 Task: Find an entire house in Resplendor, Brazil, for 4 guests from June 21 to June 29, with a price range of ₹7000 to ₹12000, 2 bedrooms, and a host who speaks Portuguese.
Action: Mouse moved to (438, 135)
Screenshot: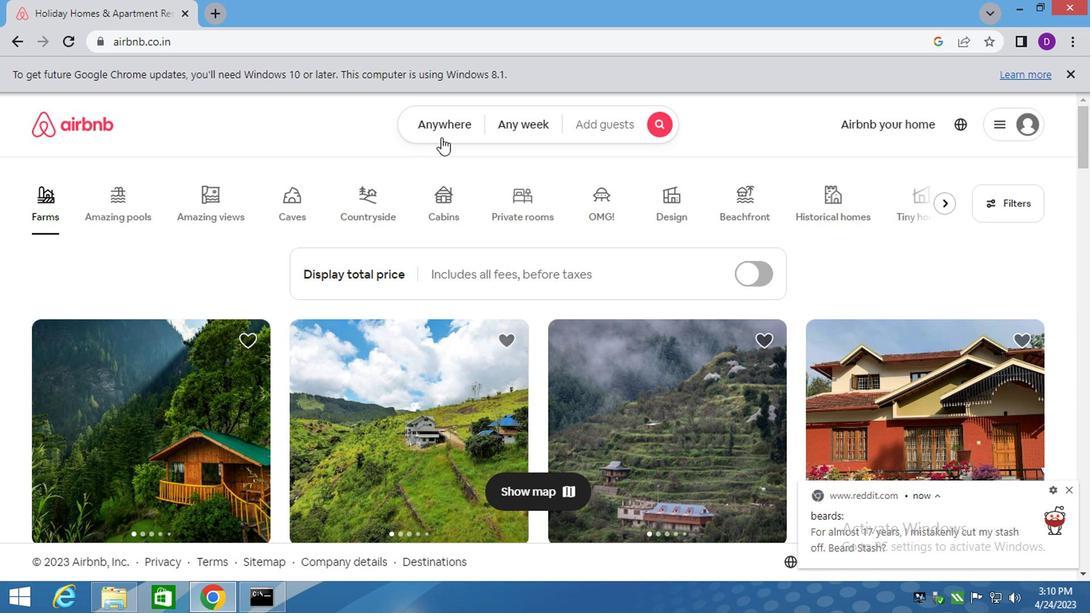 
Action: Mouse pressed left at (438, 135)
Screenshot: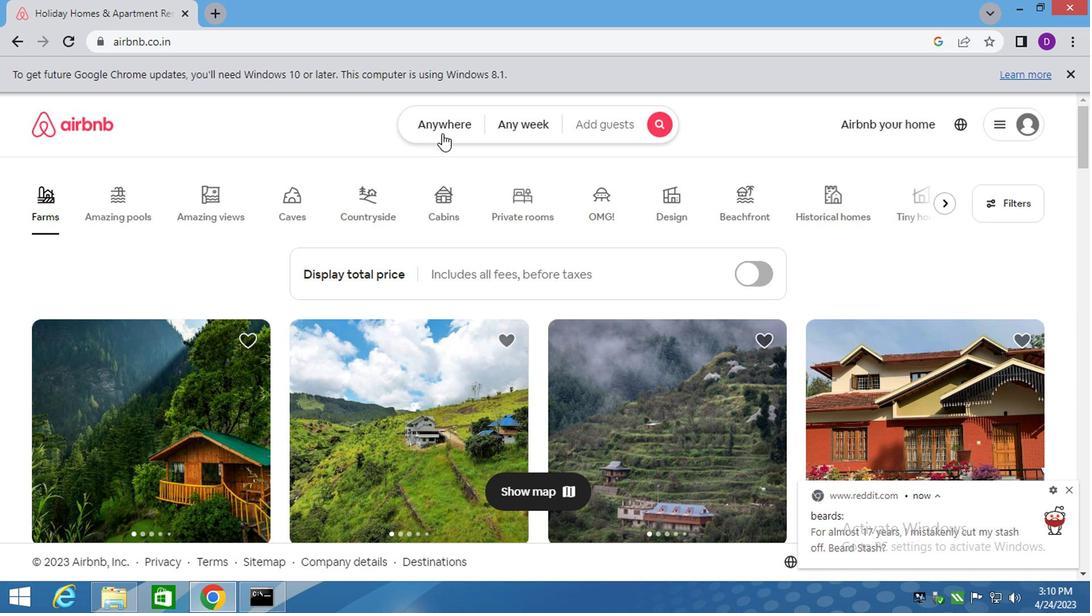 
Action: Mouse moved to (319, 191)
Screenshot: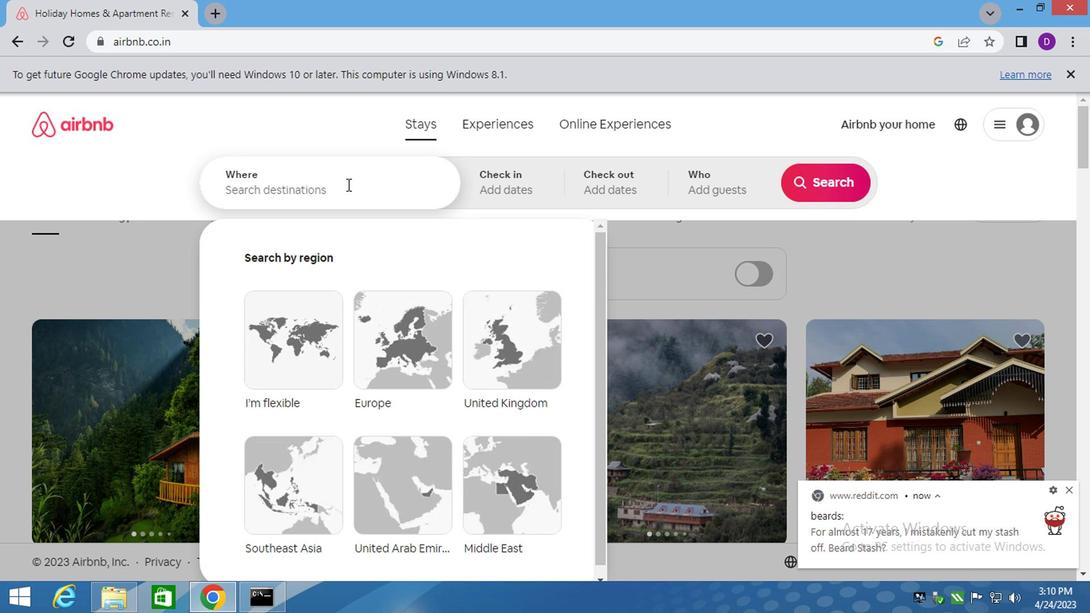 
Action: Mouse pressed left at (319, 191)
Screenshot: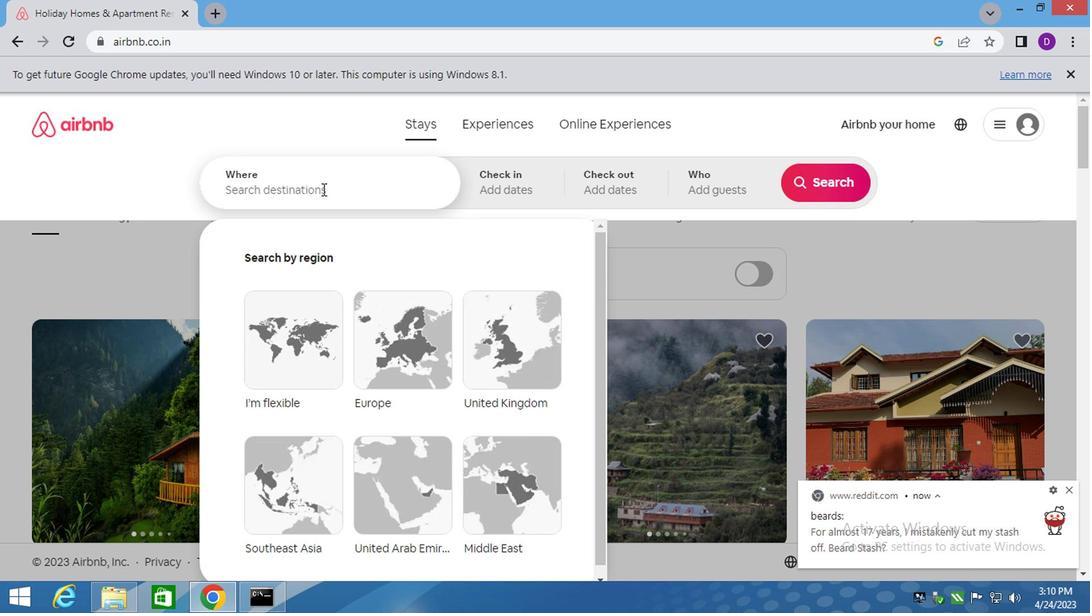 
Action: Mouse moved to (318, 191)
Screenshot: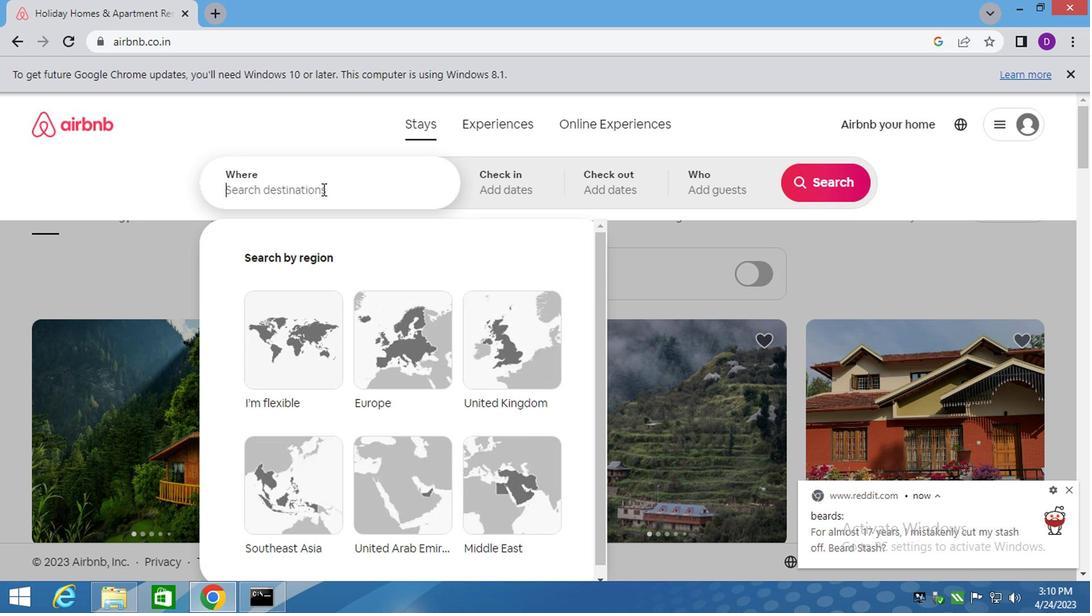 
Action: Key pressed <Key.shift>RESPLENDOR,<Key.space><Key.shift>BRAZIL<Key.enter>
Screenshot: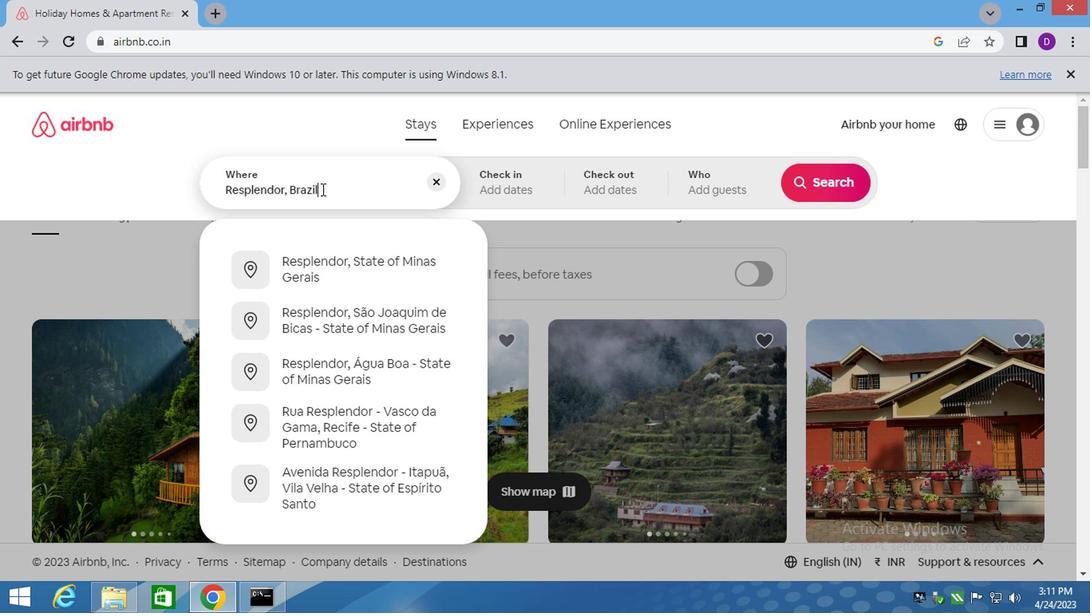 
Action: Mouse moved to (808, 310)
Screenshot: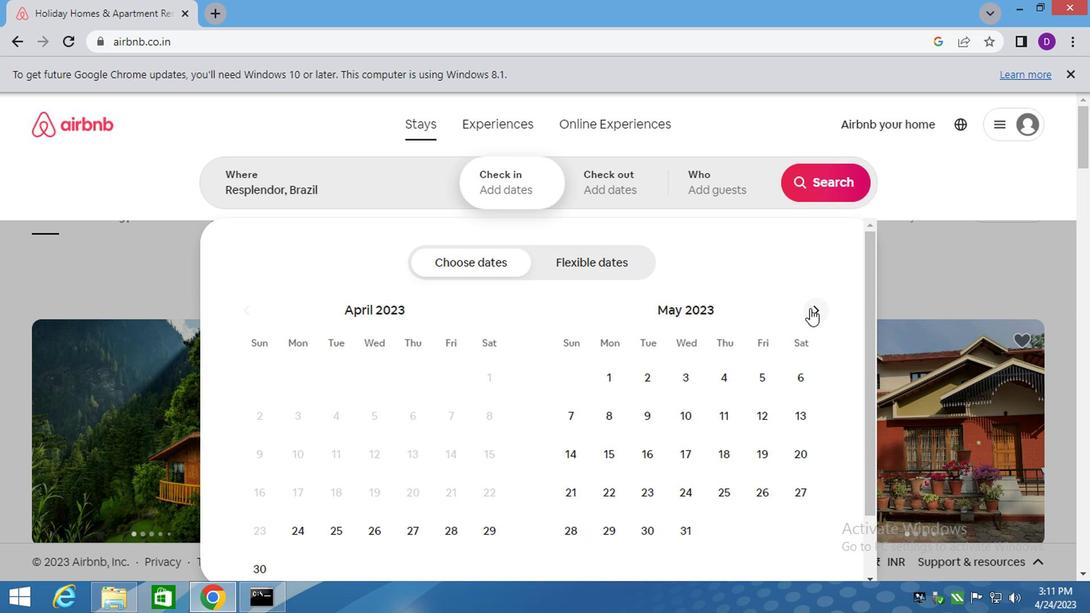 
Action: Mouse pressed left at (808, 310)
Screenshot: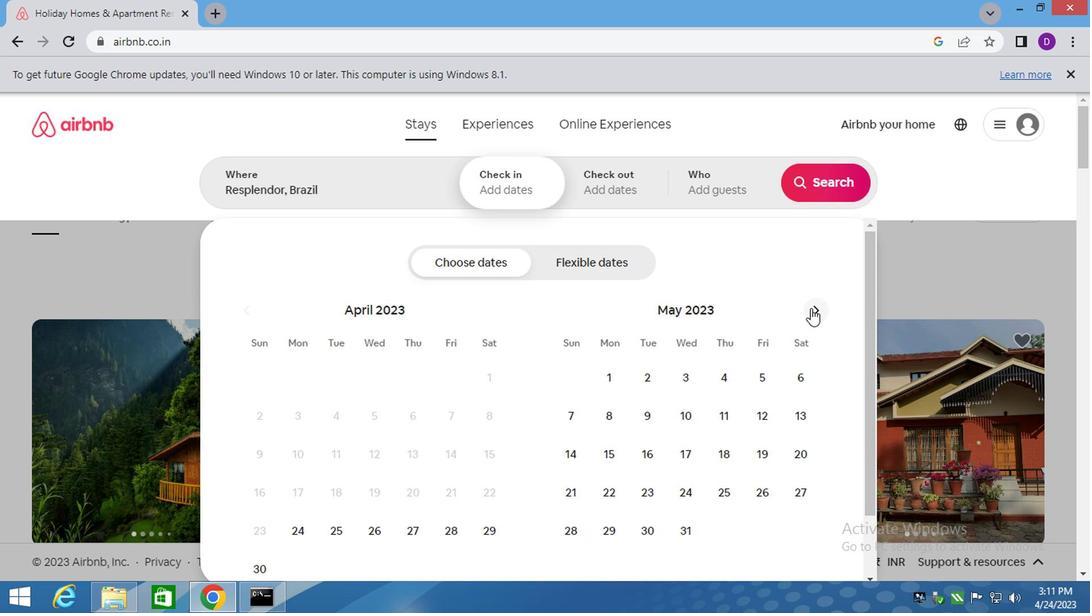 
Action: Mouse moved to (685, 492)
Screenshot: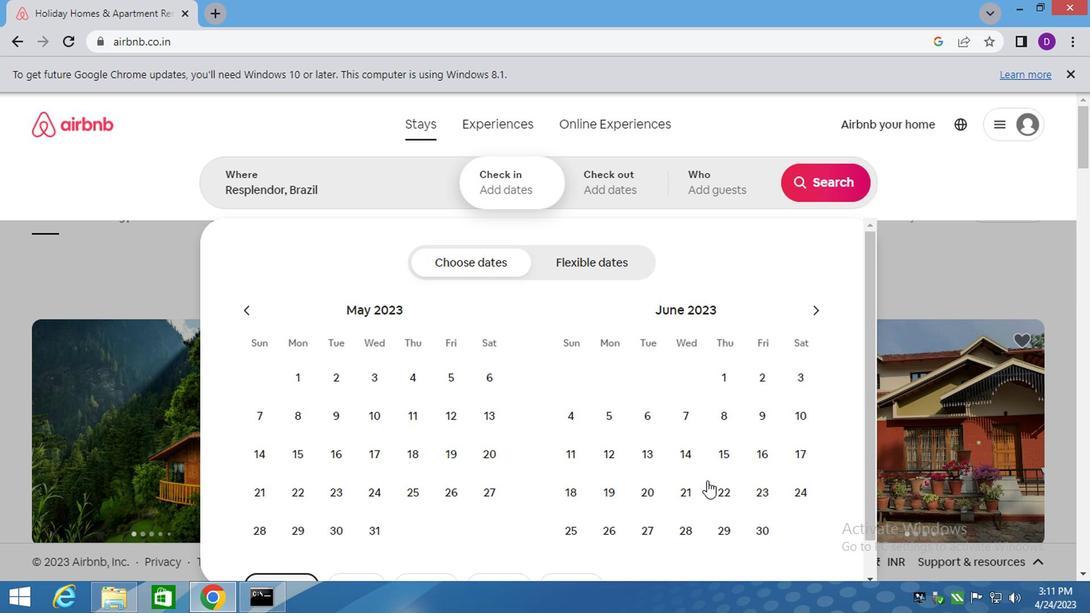 
Action: Mouse pressed left at (685, 492)
Screenshot: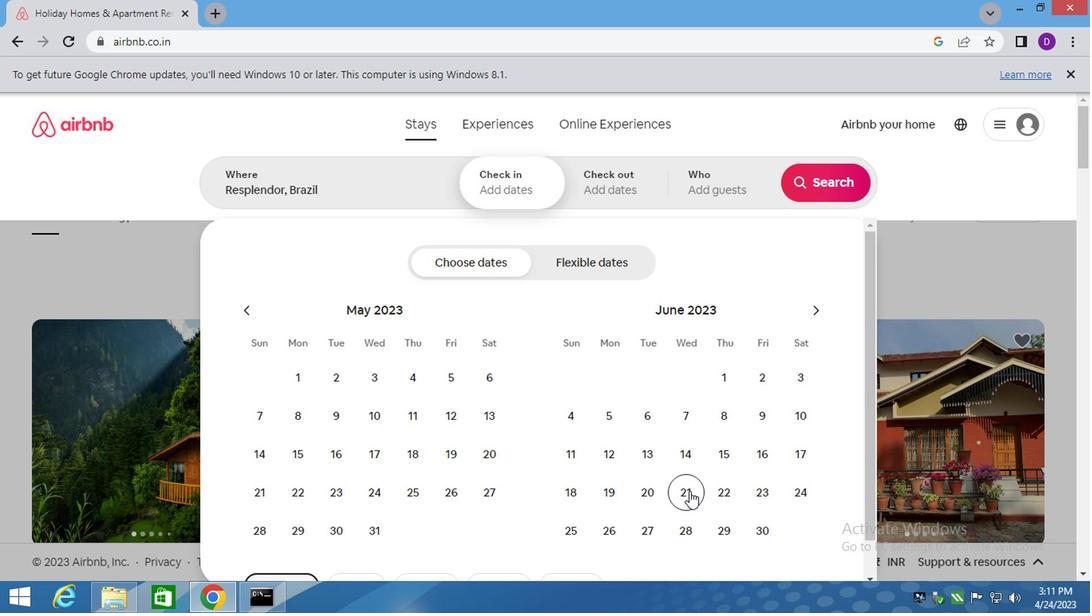 
Action: Mouse moved to (724, 521)
Screenshot: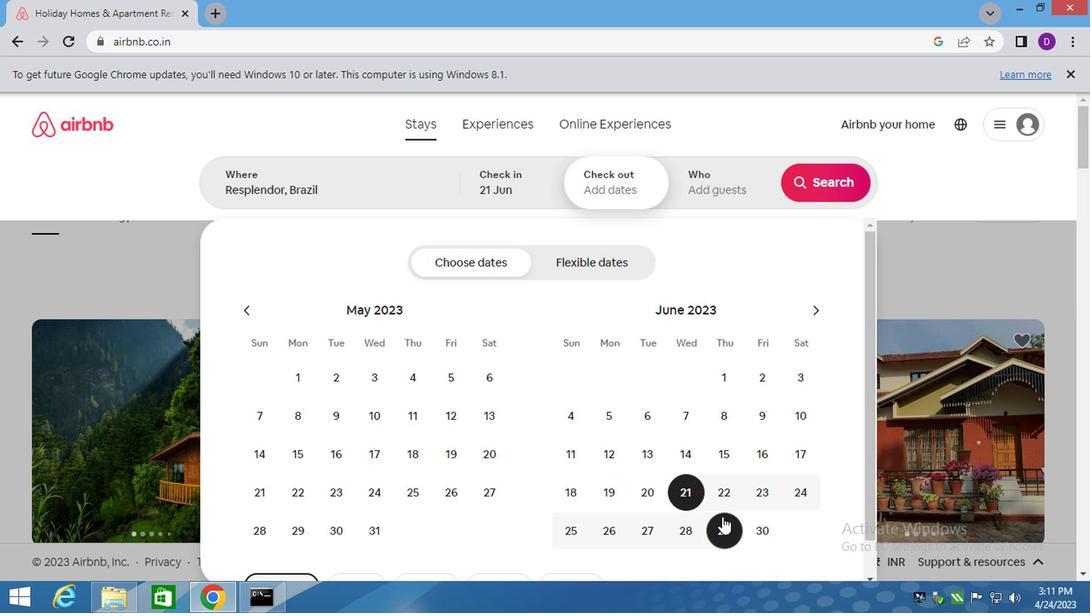 
Action: Mouse pressed left at (724, 521)
Screenshot: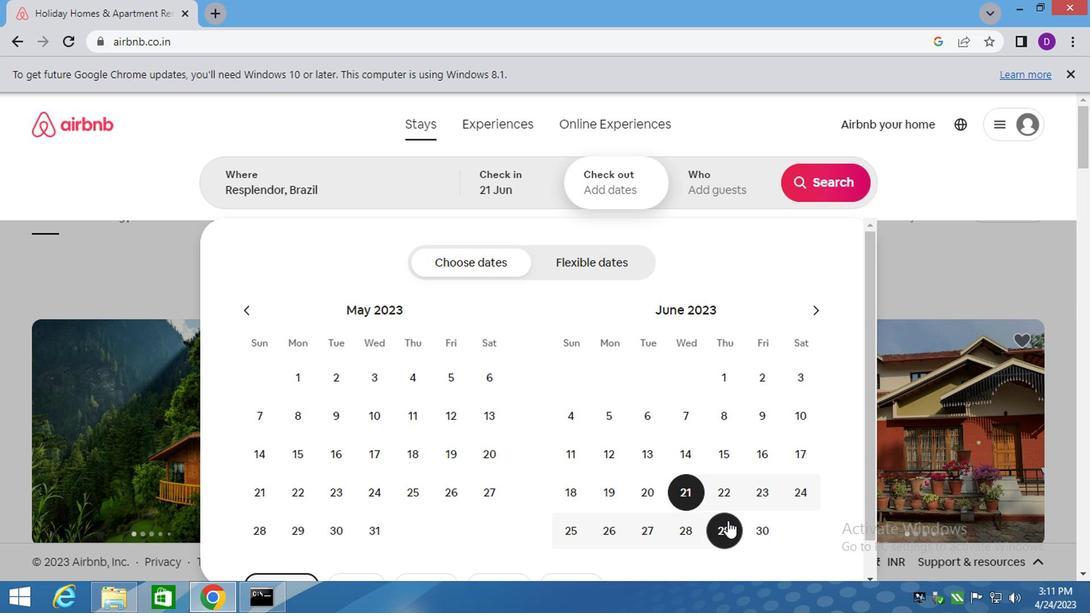 
Action: Mouse moved to (707, 172)
Screenshot: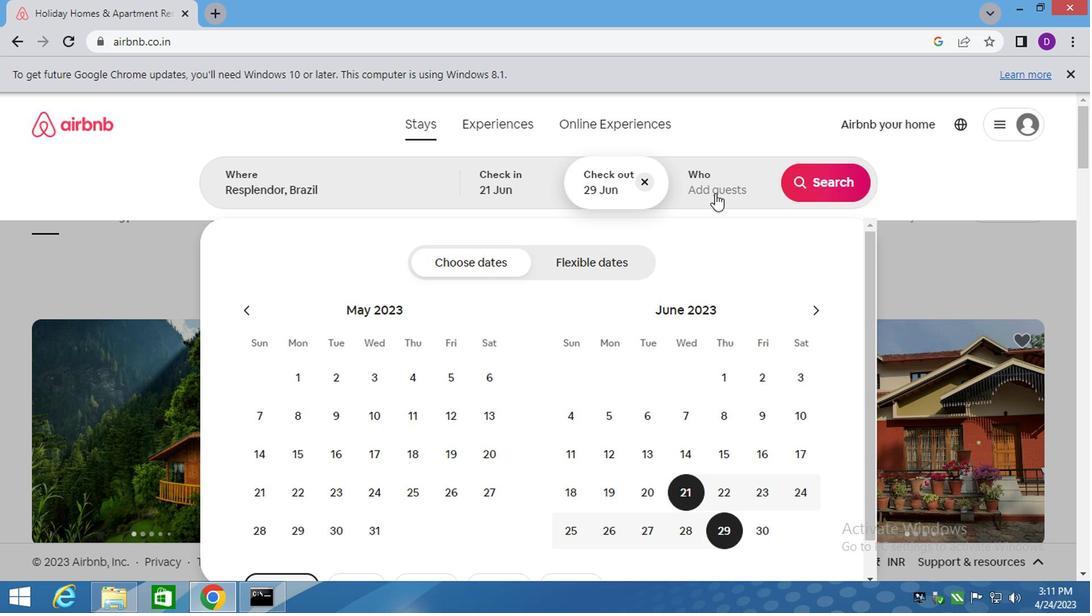 
Action: Mouse pressed left at (707, 172)
Screenshot: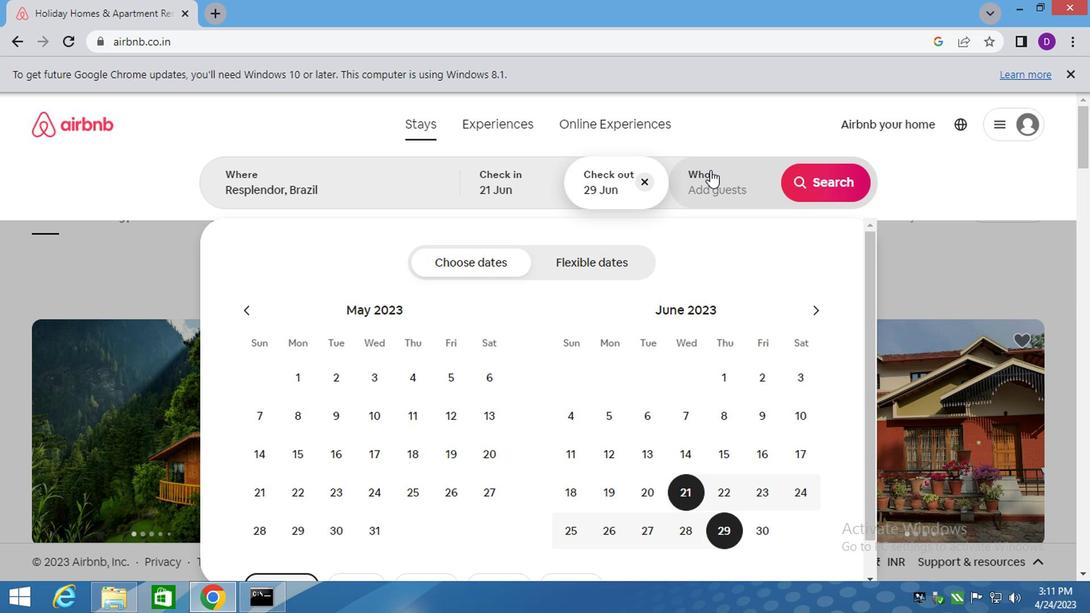 
Action: Mouse moved to (816, 266)
Screenshot: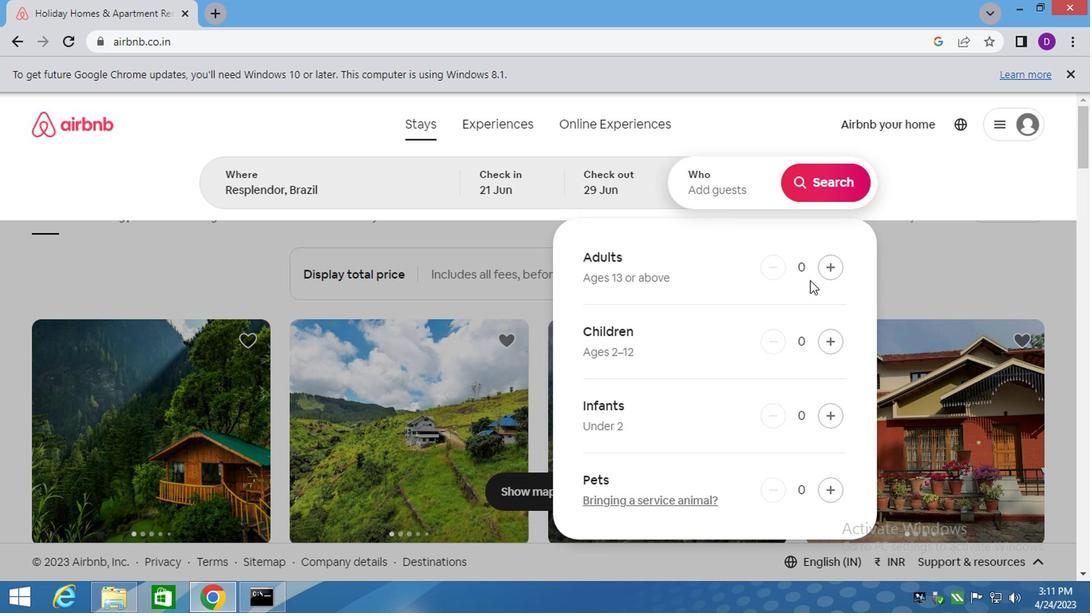 
Action: Mouse pressed left at (816, 266)
Screenshot: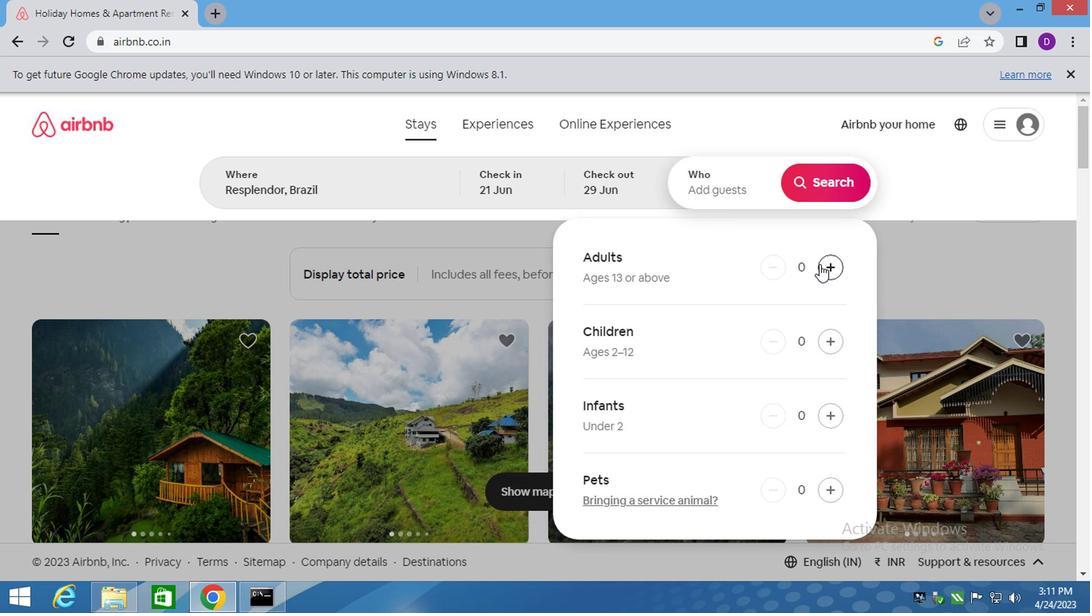 
Action: Mouse pressed left at (816, 266)
Screenshot: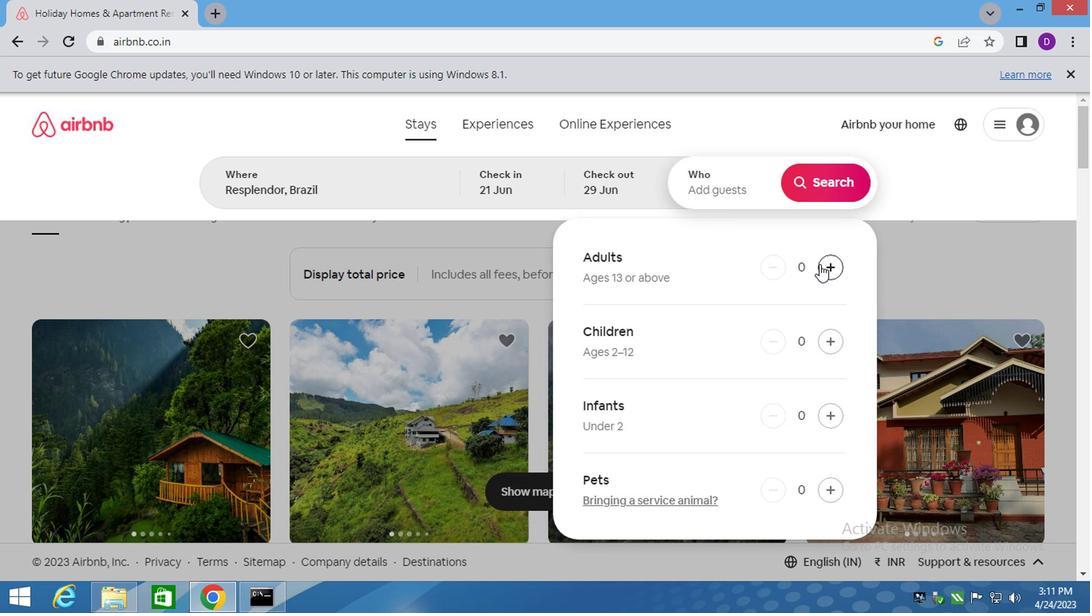 
Action: Mouse pressed left at (816, 266)
Screenshot: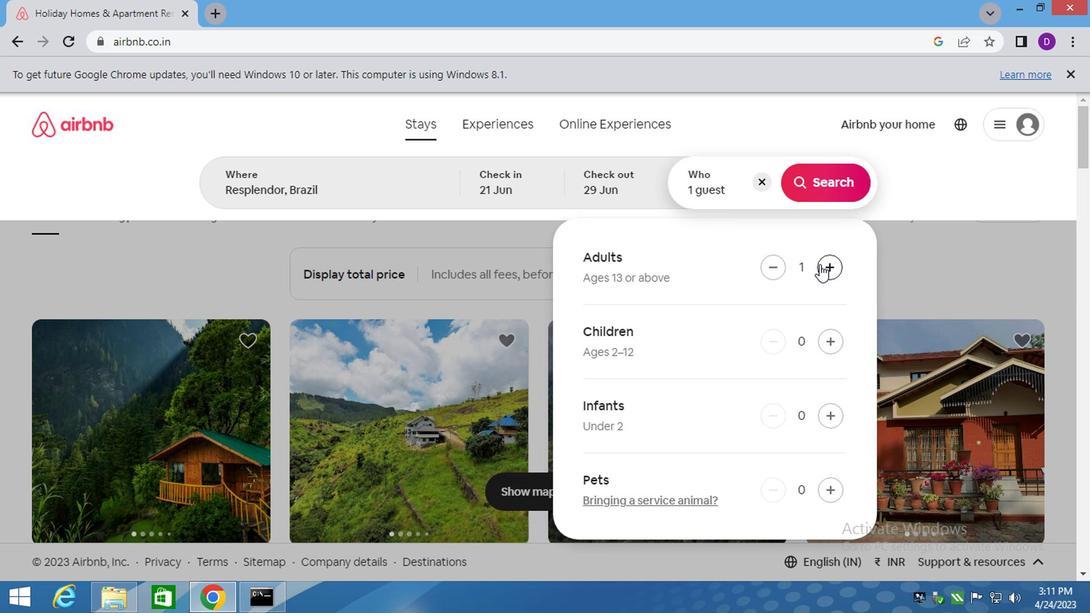 
Action: Mouse pressed left at (816, 266)
Screenshot: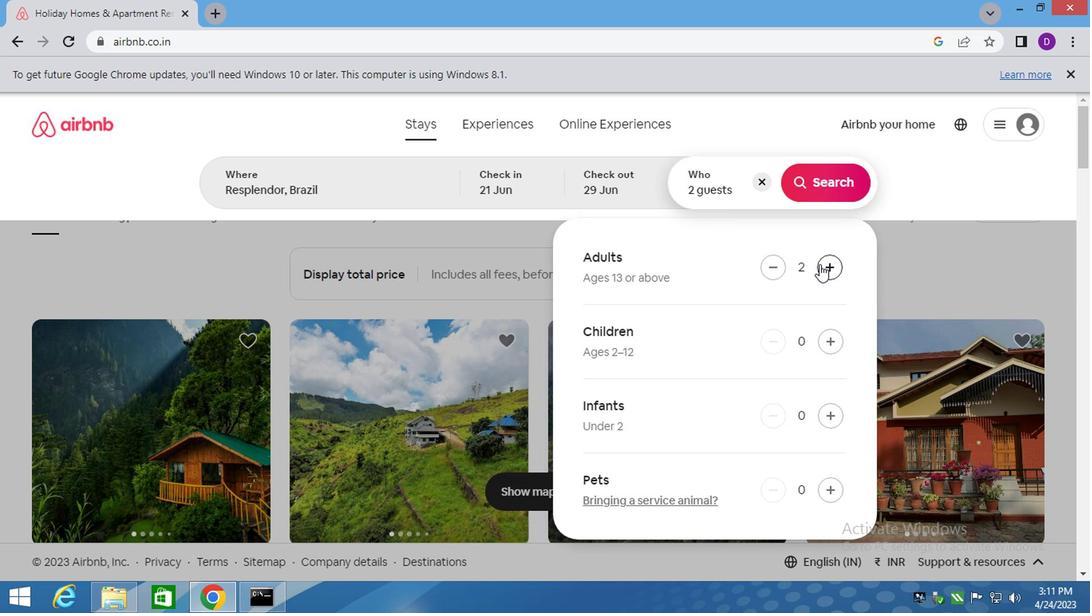 
Action: Mouse moved to (825, 197)
Screenshot: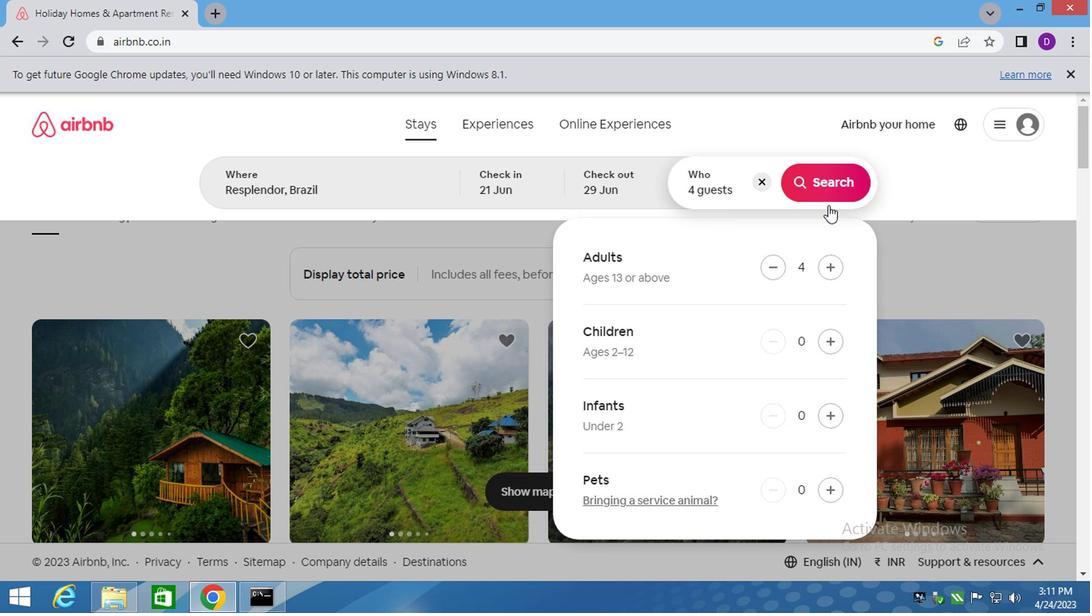 
Action: Mouse pressed left at (825, 197)
Screenshot: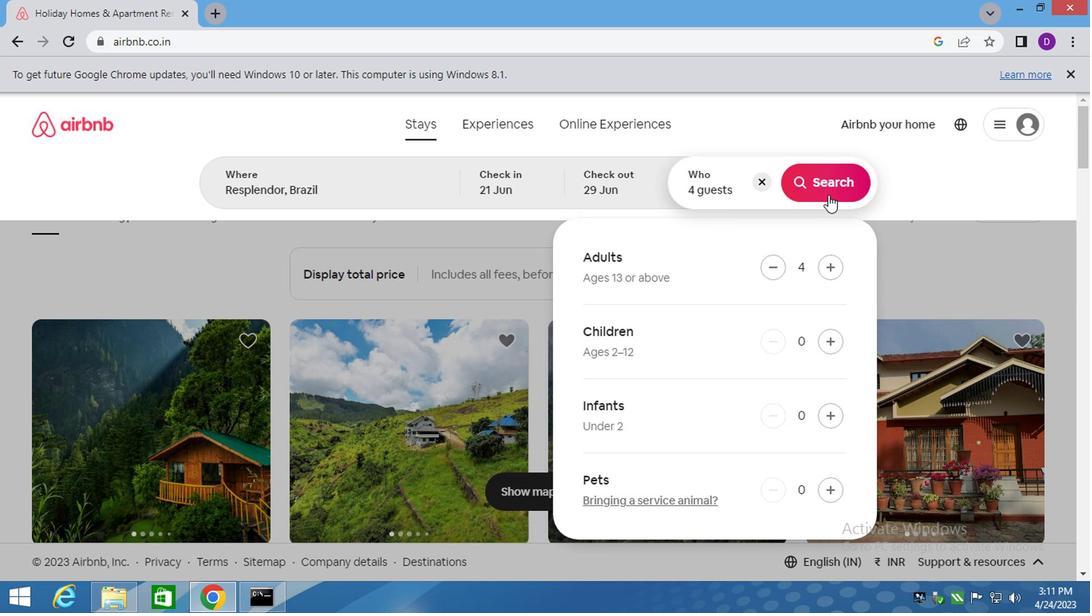 
Action: Mouse moved to (1039, 190)
Screenshot: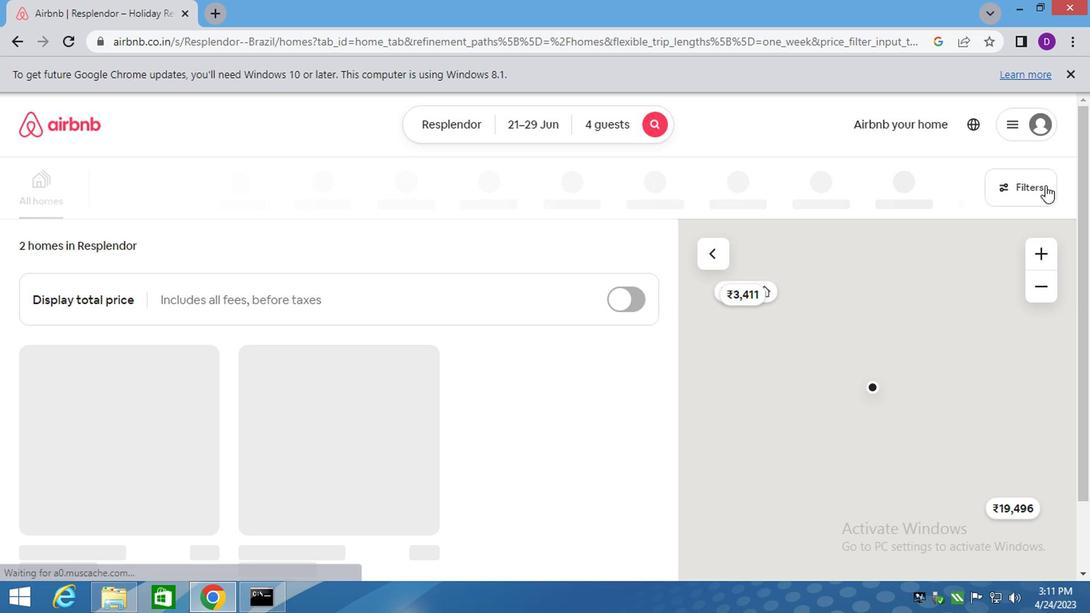
Action: Mouse pressed left at (1039, 190)
Screenshot: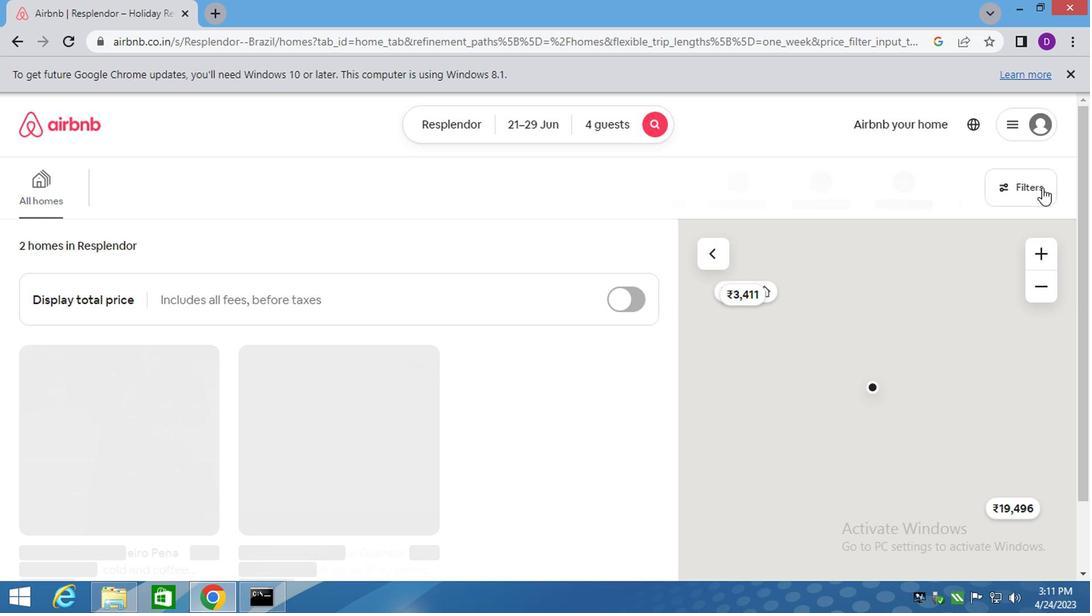 
Action: Mouse moved to (327, 394)
Screenshot: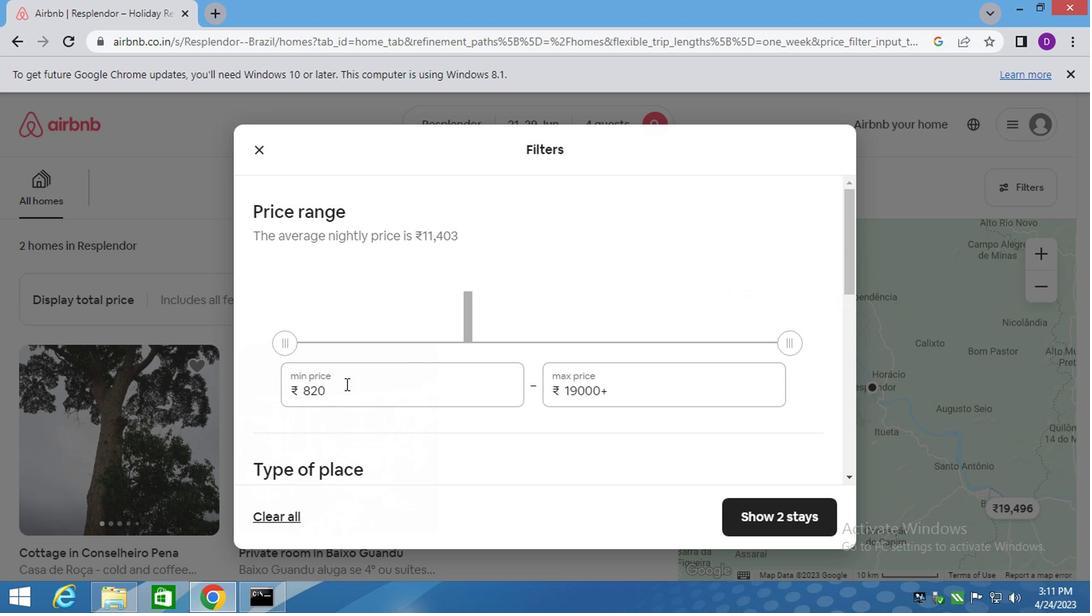 
Action: Mouse pressed left at (327, 394)
Screenshot: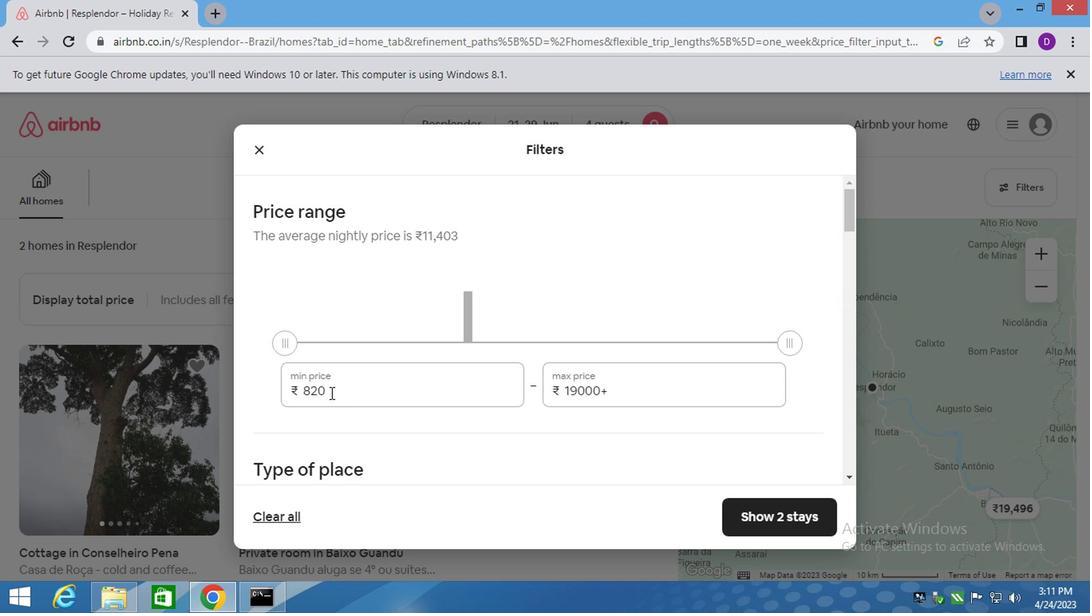 
Action: Mouse moved to (327, 394)
Screenshot: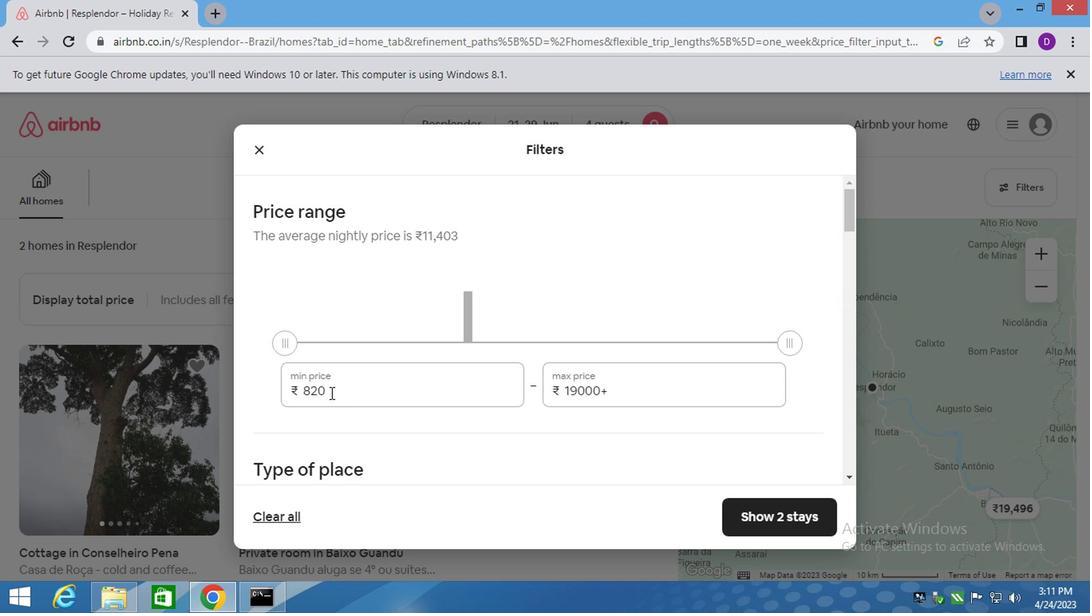 
Action: Mouse pressed left at (327, 394)
Screenshot: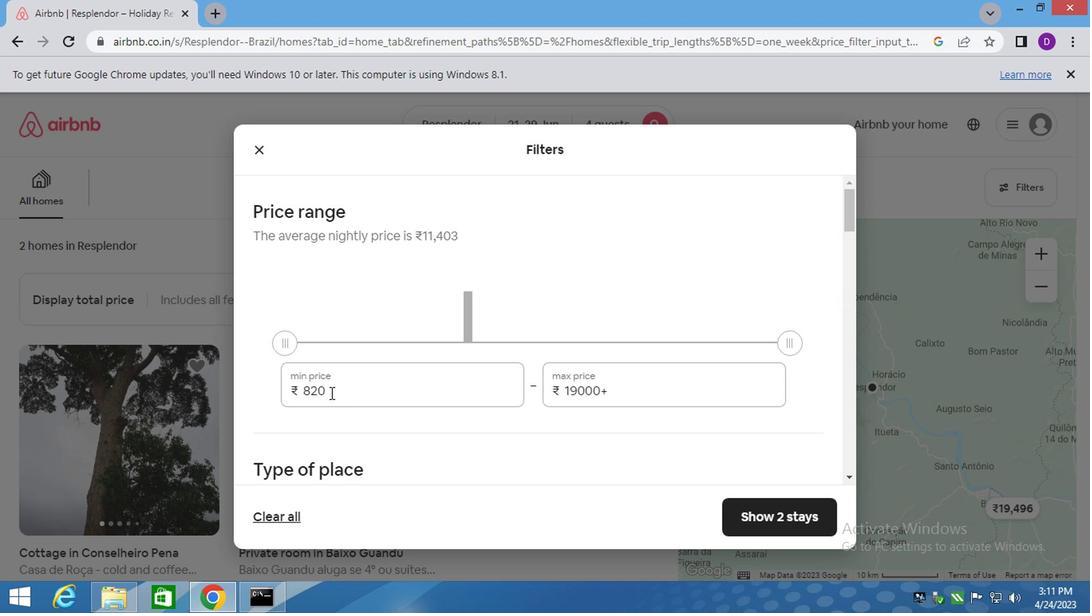 
Action: Mouse moved to (326, 394)
Screenshot: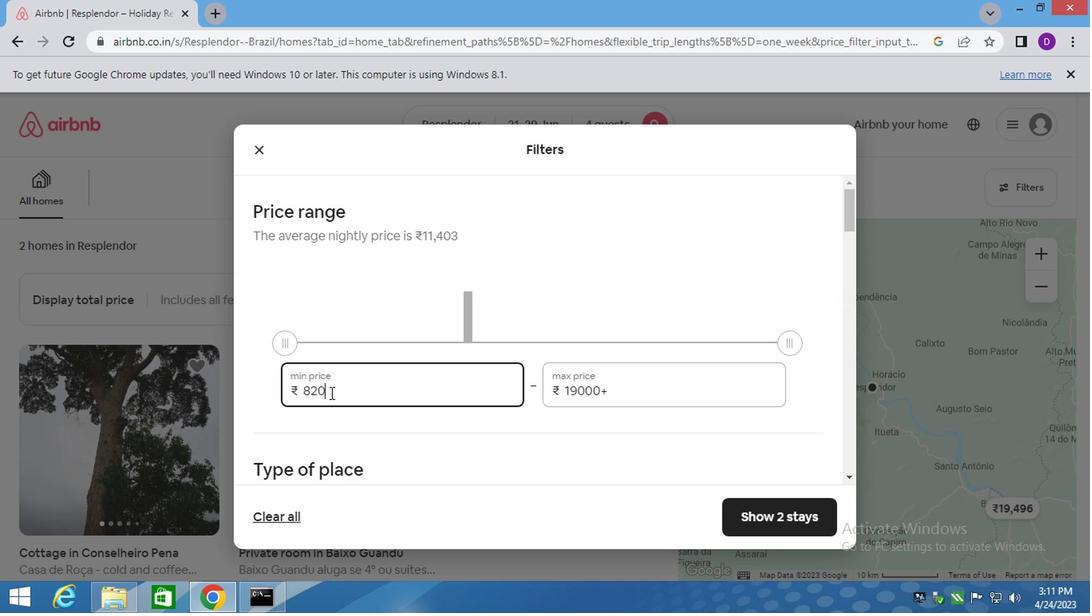 
Action: Mouse pressed left at (326, 394)
Screenshot: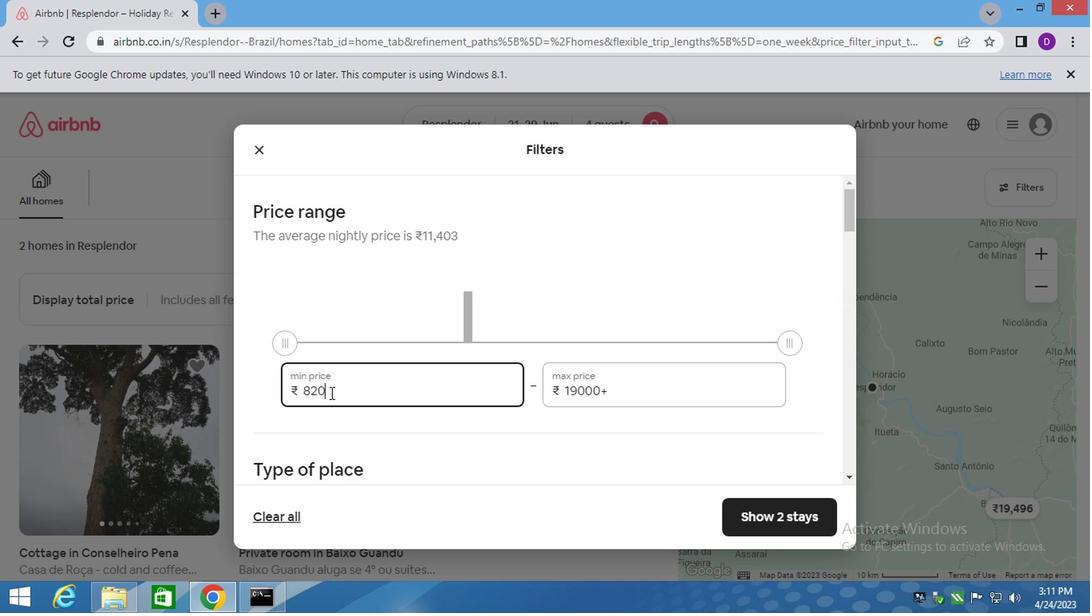 
Action: Mouse moved to (326, 393)
Screenshot: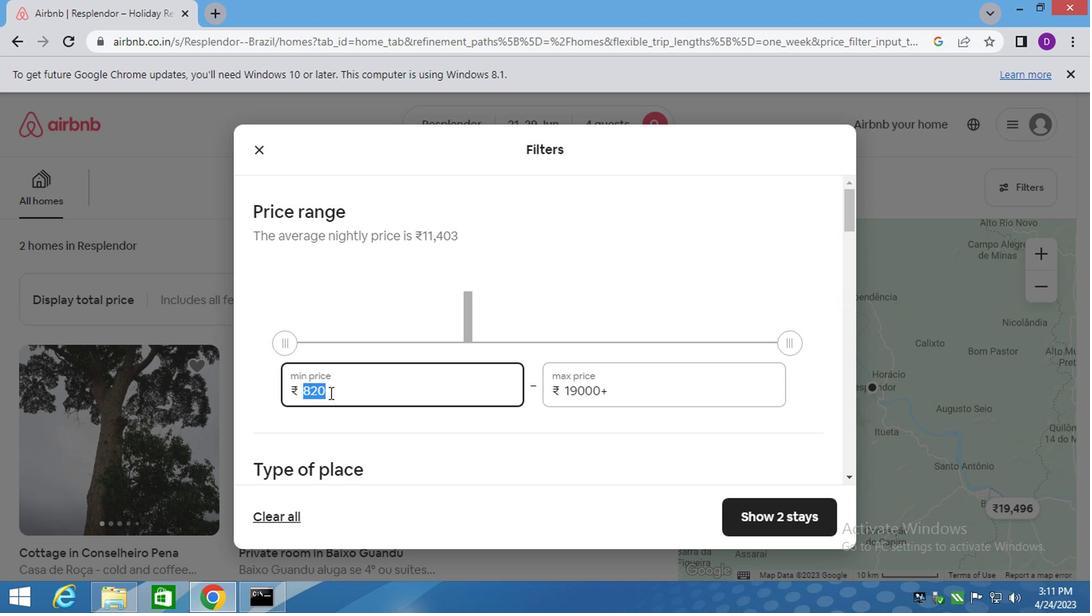 
Action: Key pressed 700
Screenshot: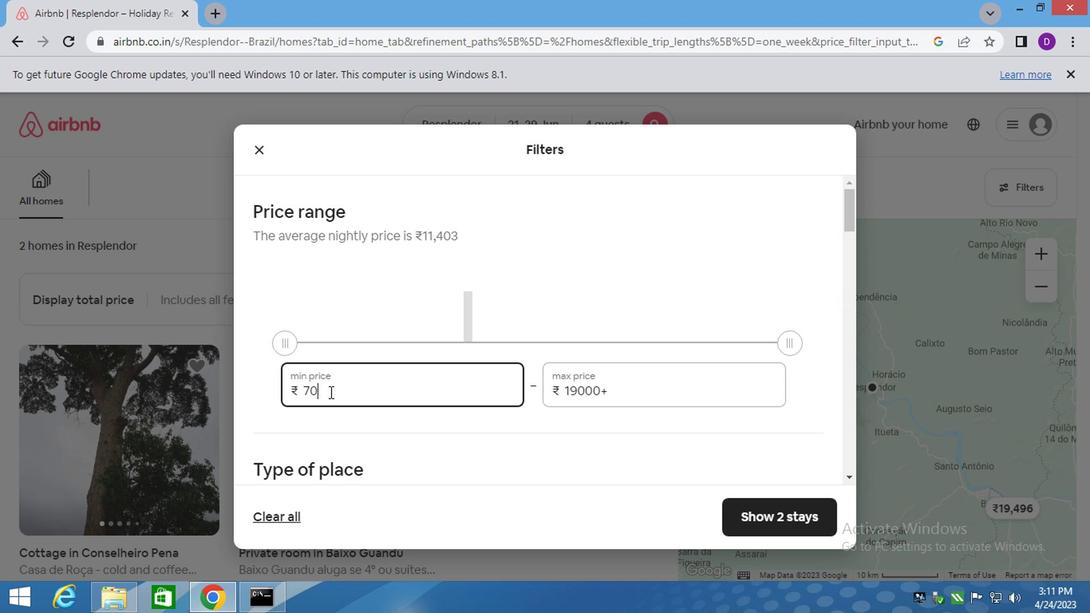 
Action: Mouse moved to (389, 395)
Screenshot: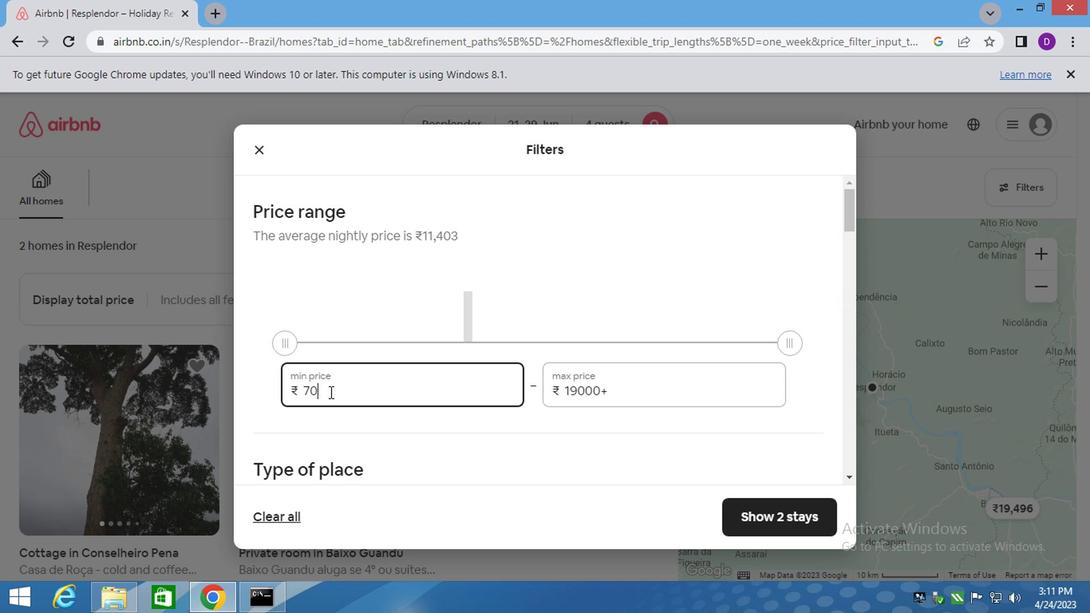 
Action: Key pressed 0
Screenshot: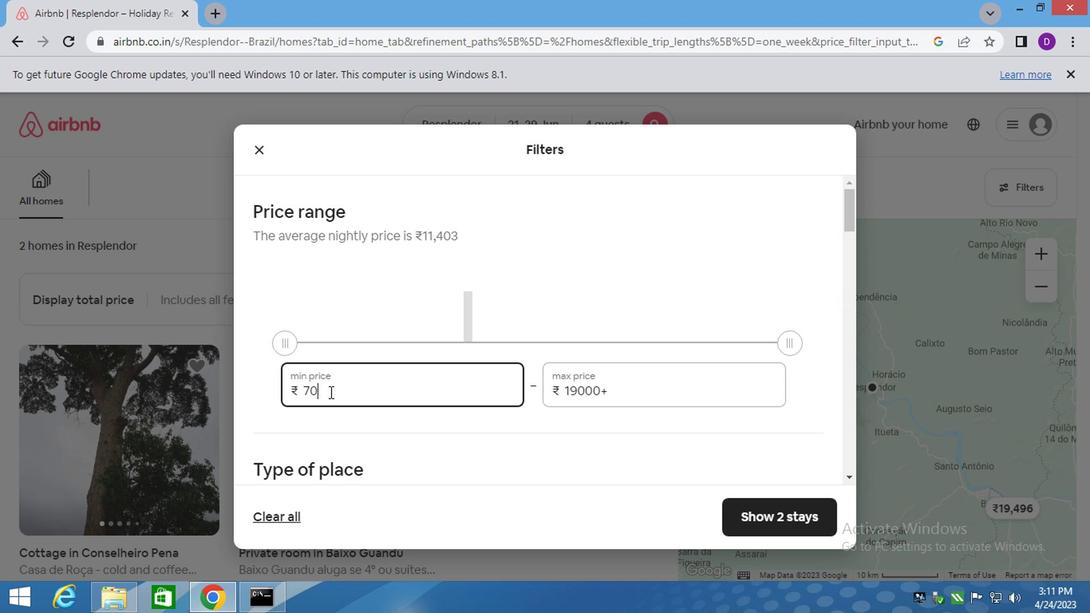 
Action: Mouse moved to (579, 395)
Screenshot: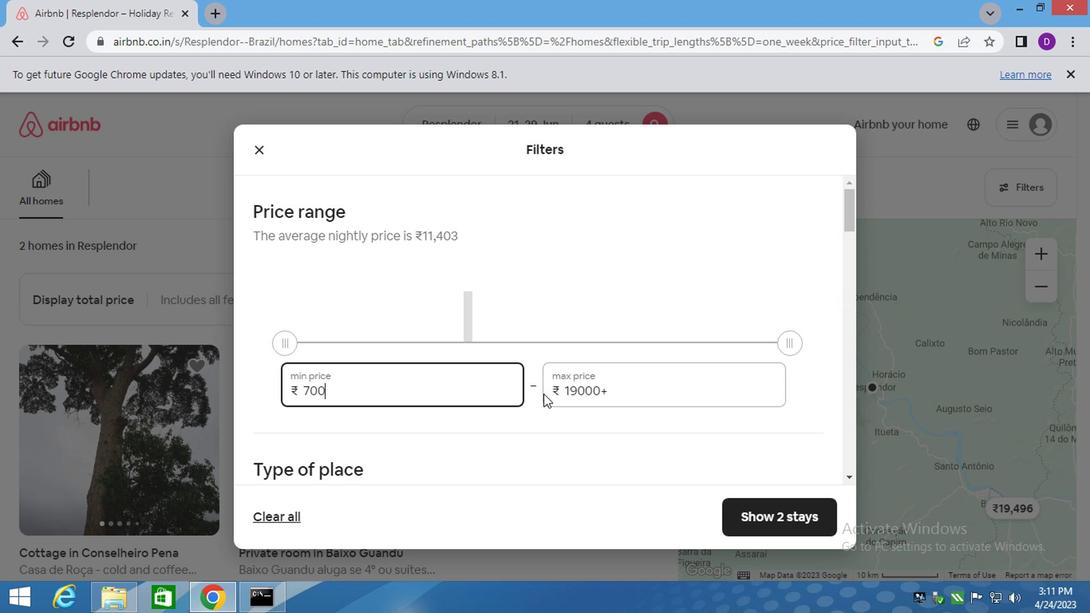
Action: Mouse pressed left at (579, 395)
Screenshot: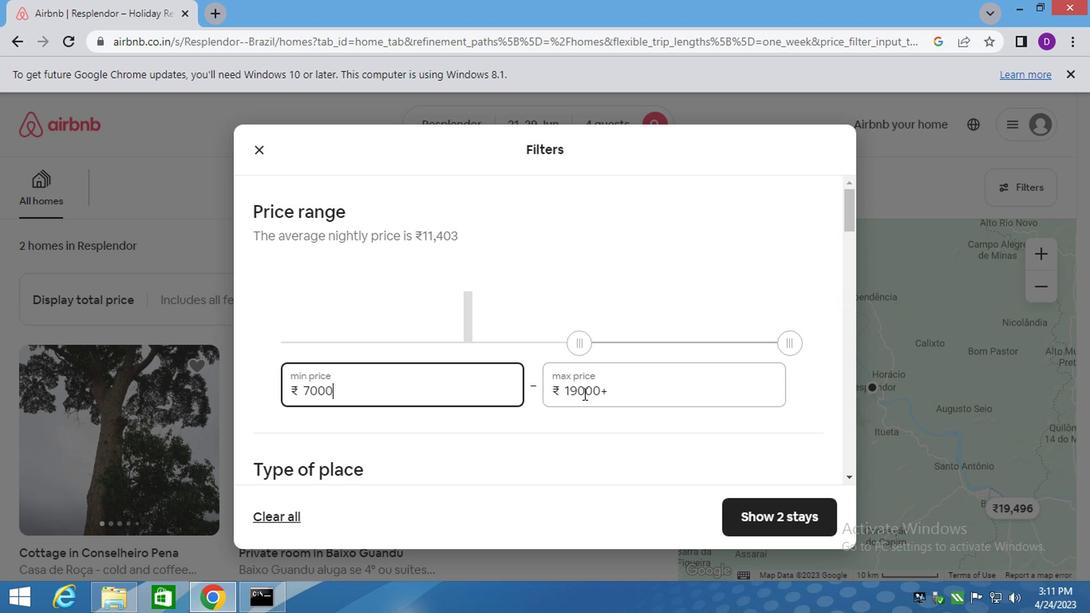 
Action: Mouse pressed left at (579, 395)
Screenshot: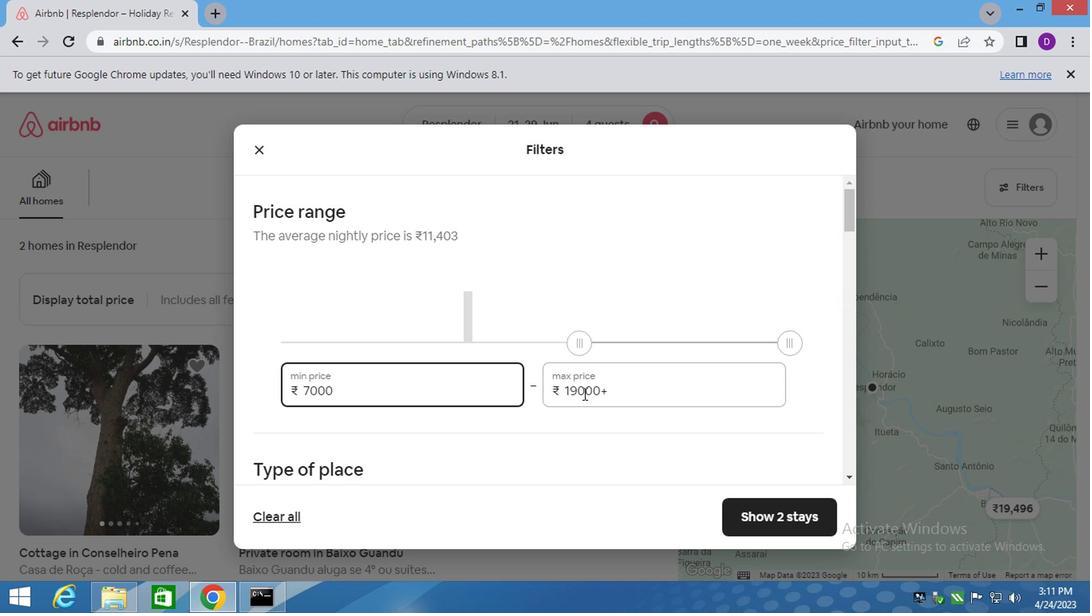 
Action: Mouse pressed left at (579, 395)
Screenshot: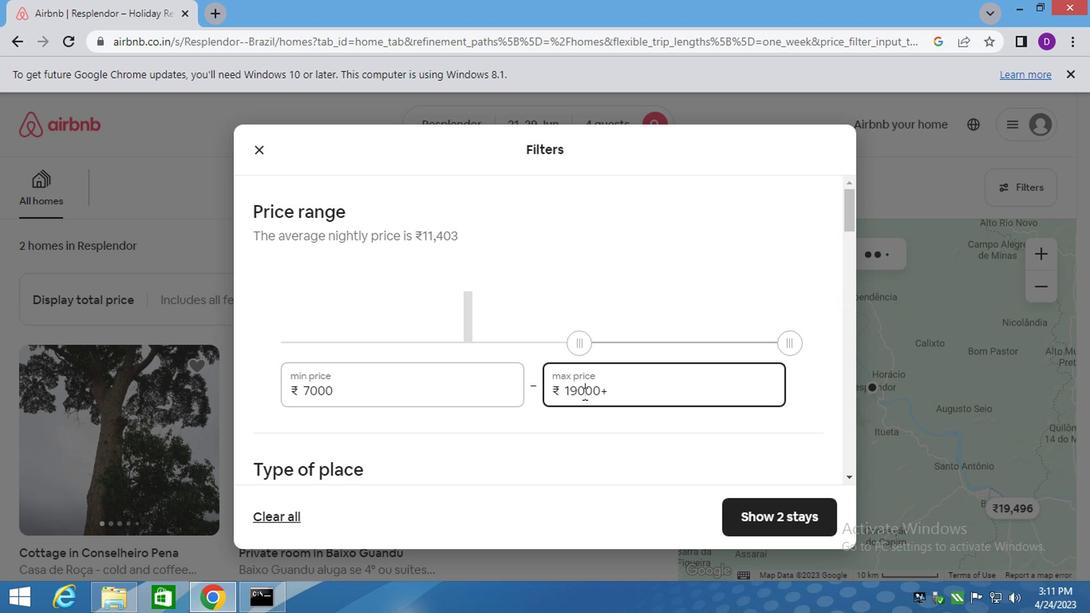 
Action: Key pressed 12000
Screenshot: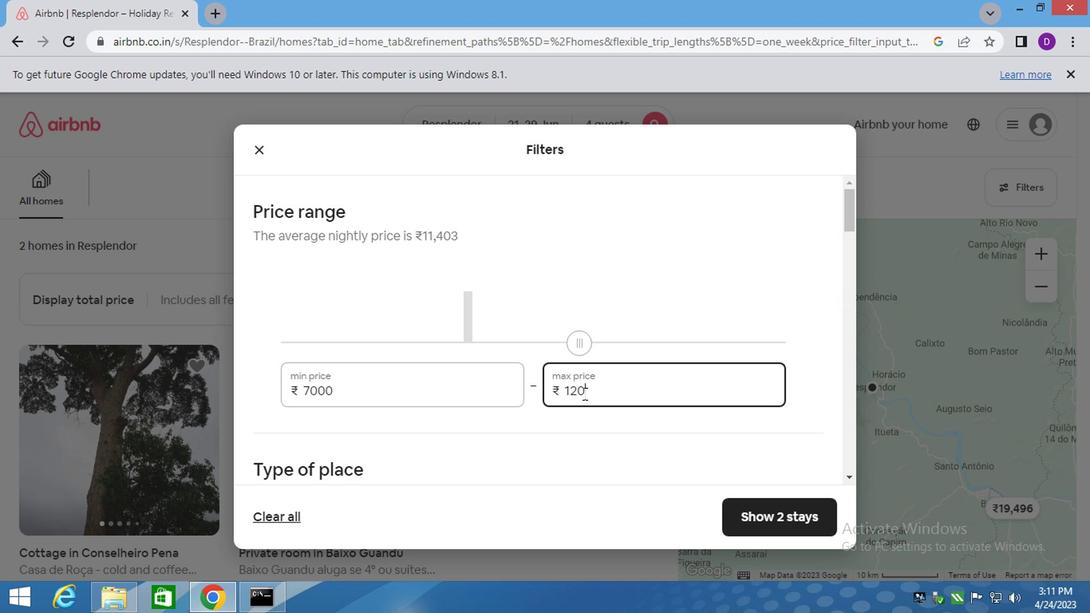
Action: Mouse scrolled (579, 394) with delta (0, 0)
Screenshot: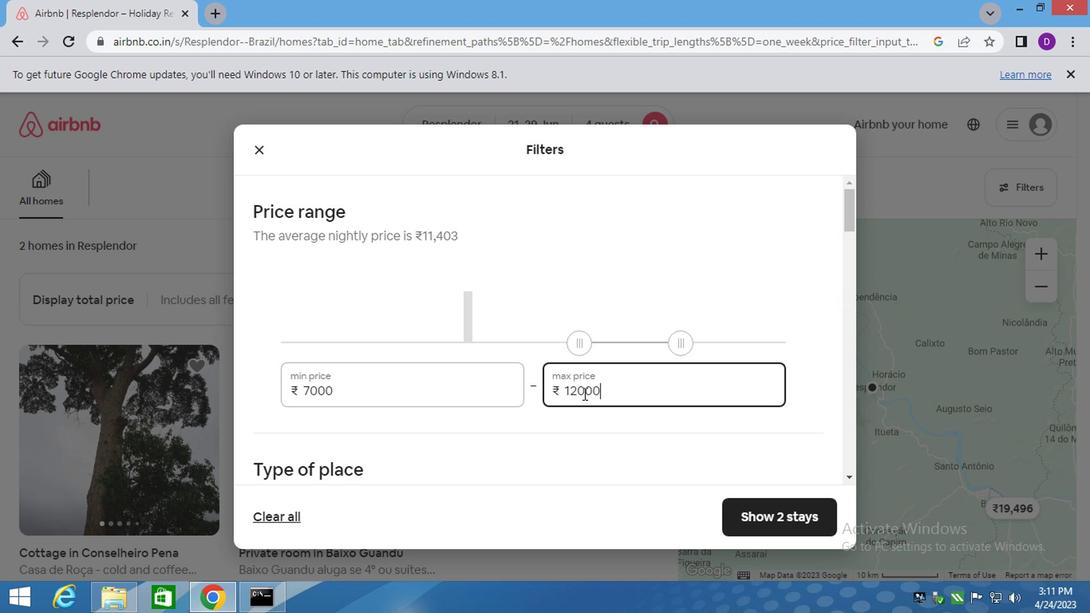 
Action: Mouse scrolled (579, 394) with delta (0, 0)
Screenshot: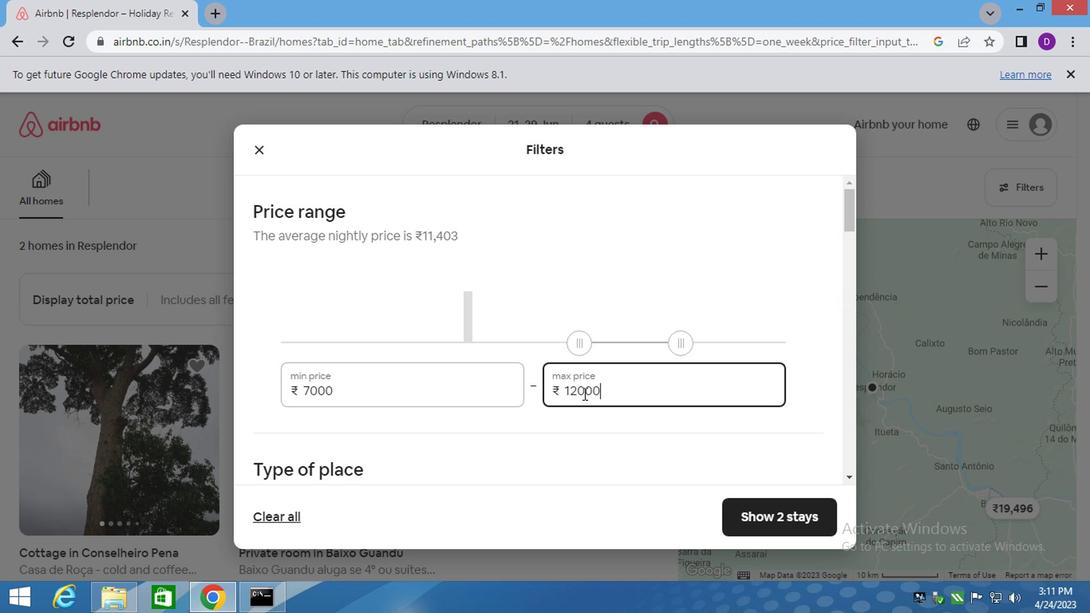 
Action: Mouse moved to (348, 377)
Screenshot: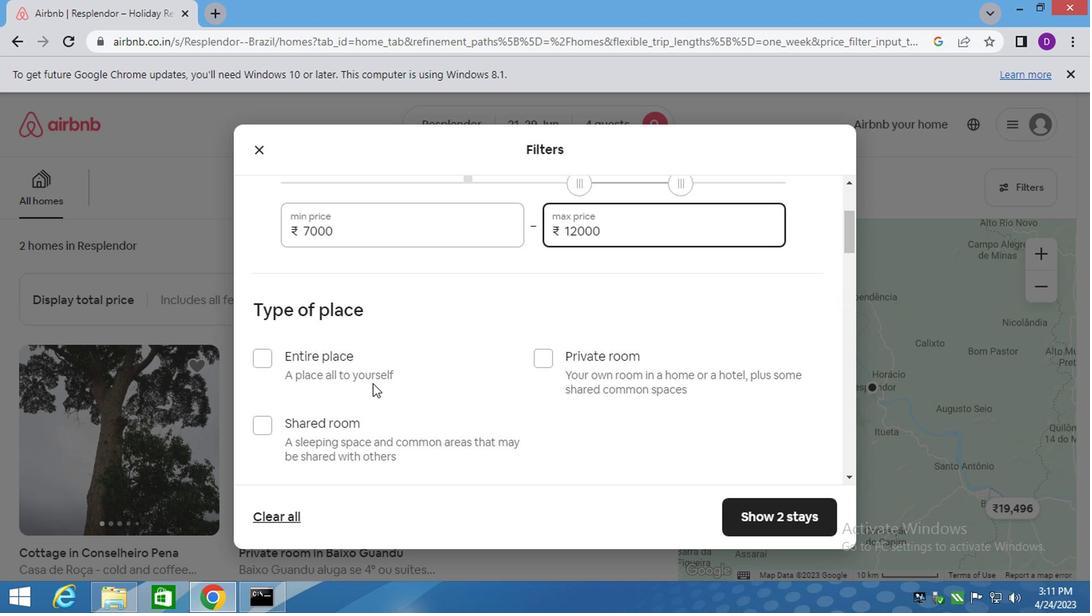 
Action: Mouse pressed left at (348, 377)
Screenshot: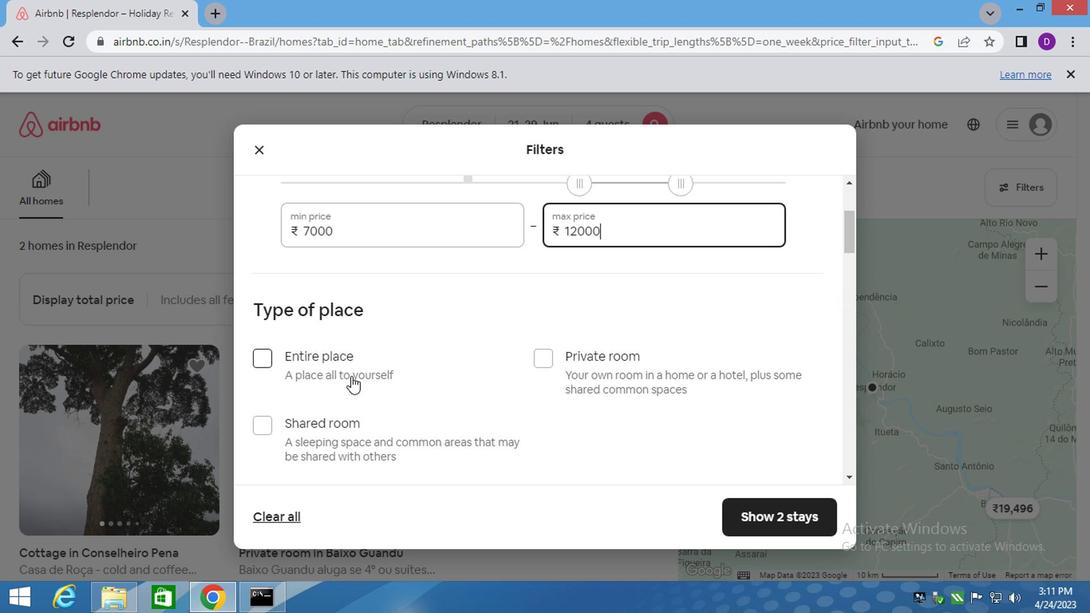
Action: Mouse moved to (399, 377)
Screenshot: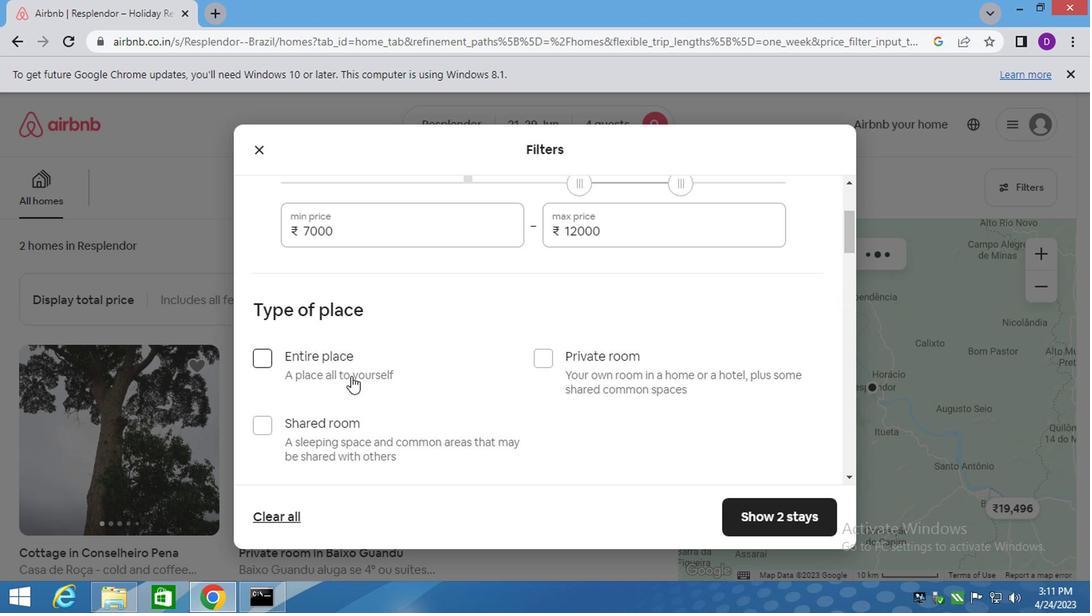 
Action: Mouse scrolled (396, 377) with delta (0, 0)
Screenshot: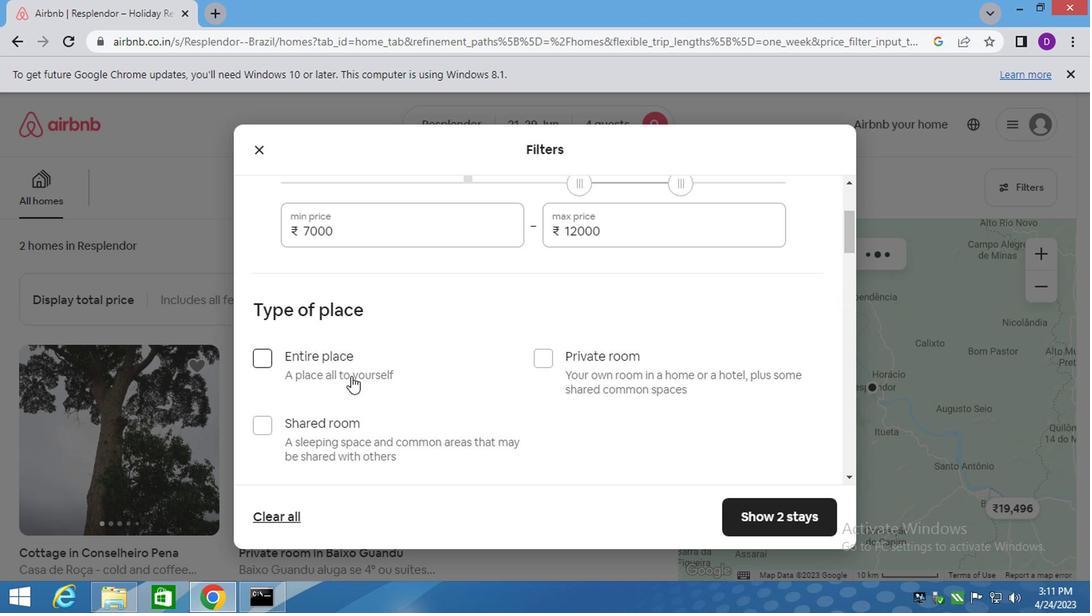 
Action: Mouse moved to (417, 379)
Screenshot: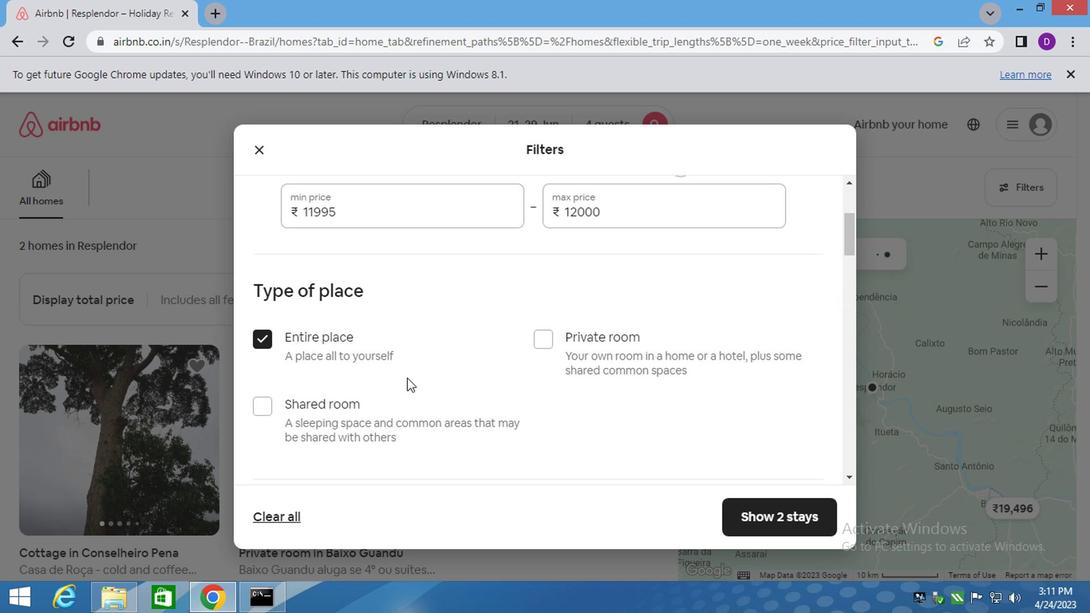 
Action: Mouse scrolled (408, 378) with delta (0, 0)
Screenshot: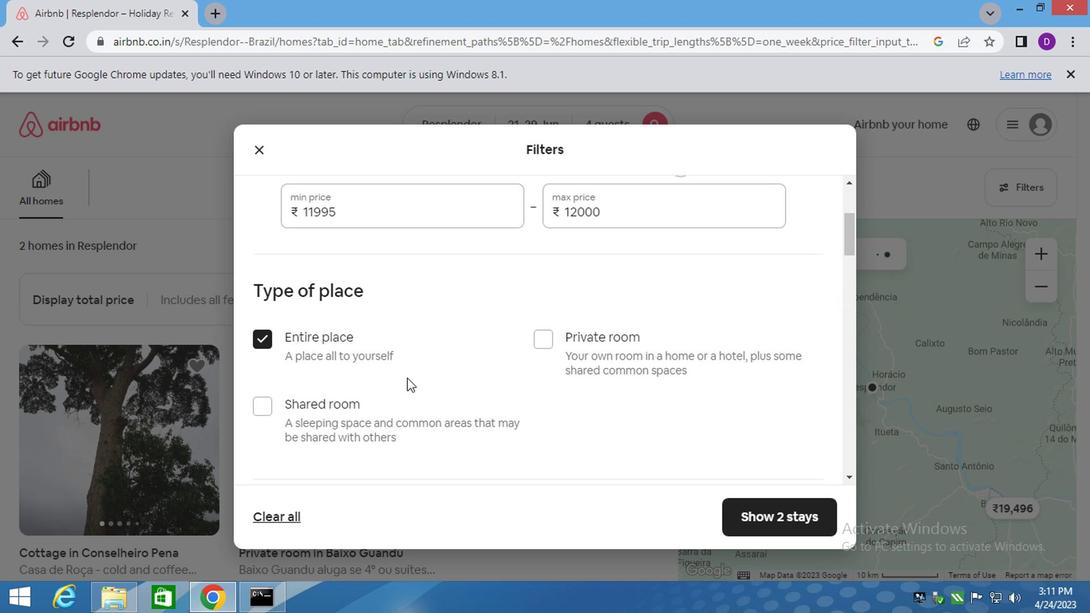 
Action: Mouse moved to (423, 379)
Screenshot: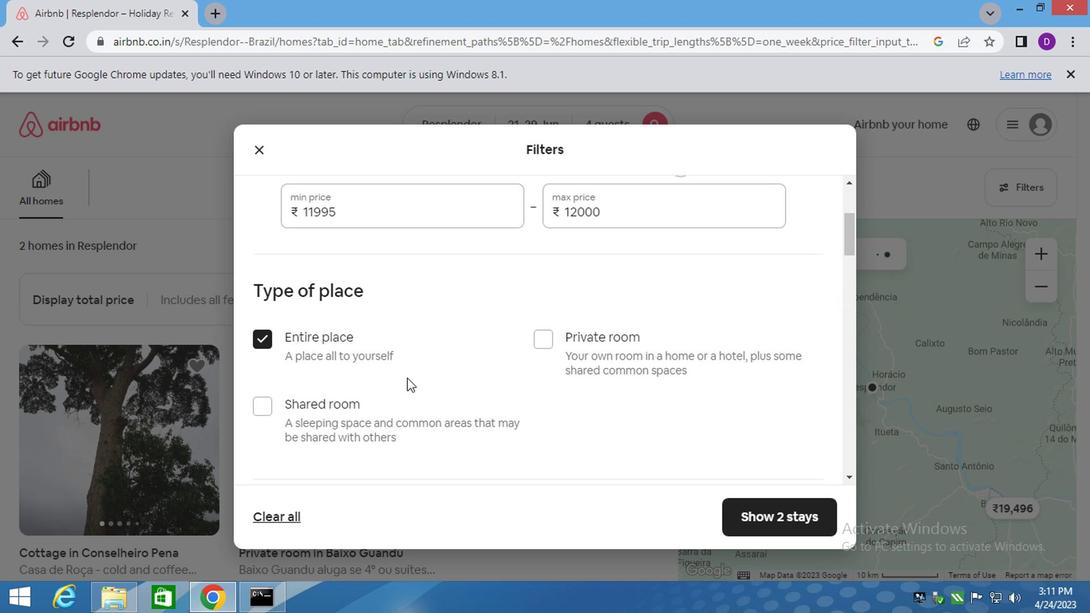 
Action: Mouse scrolled (419, 379) with delta (0, 0)
Screenshot: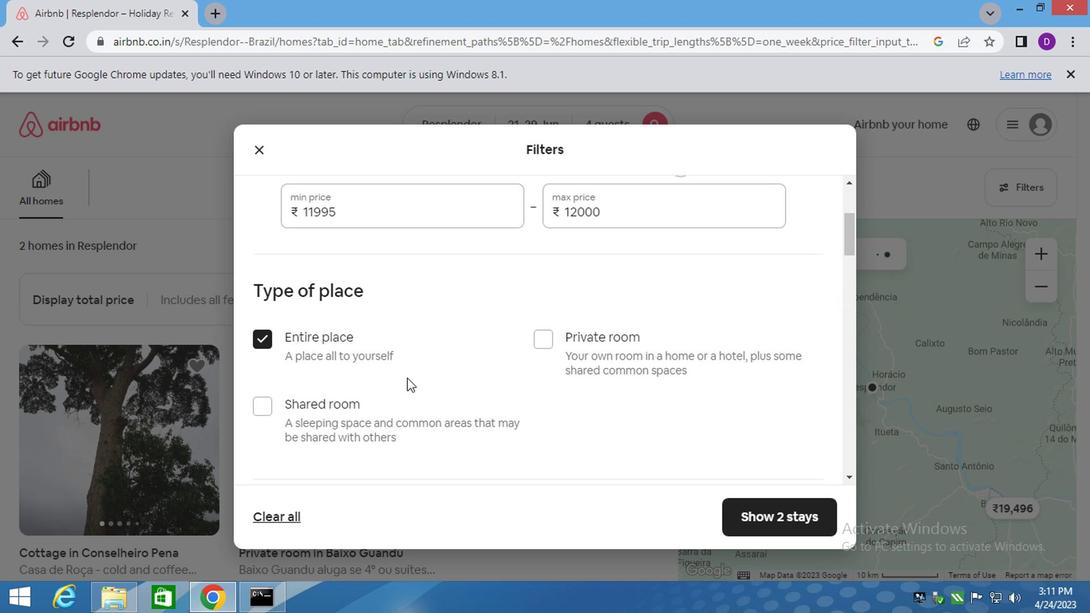 
Action: Mouse moved to (440, 381)
Screenshot: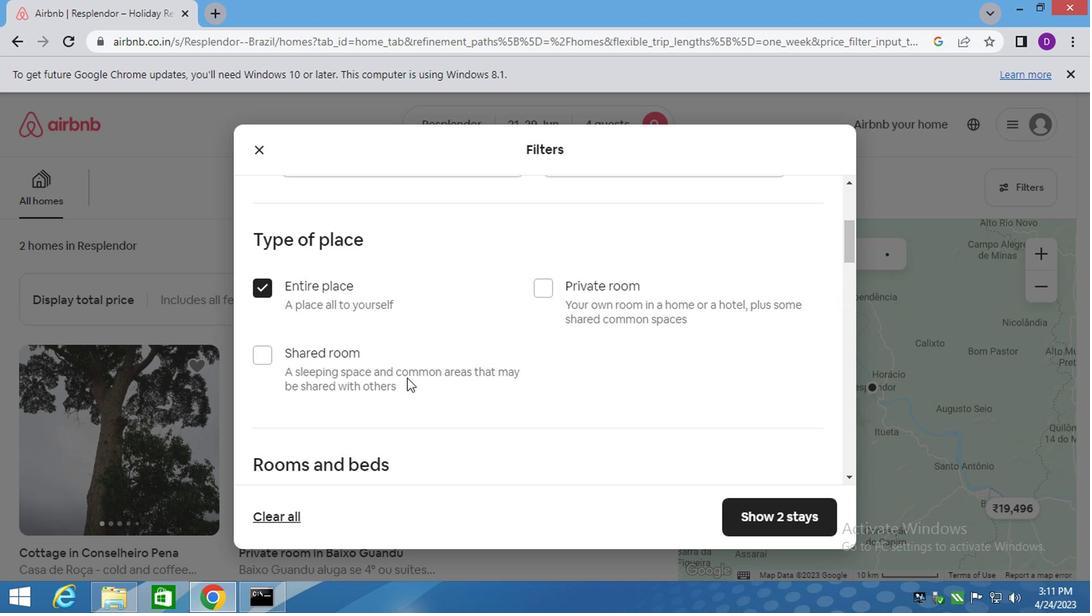 
Action: Mouse scrolled (424, 379) with delta (0, 0)
Screenshot: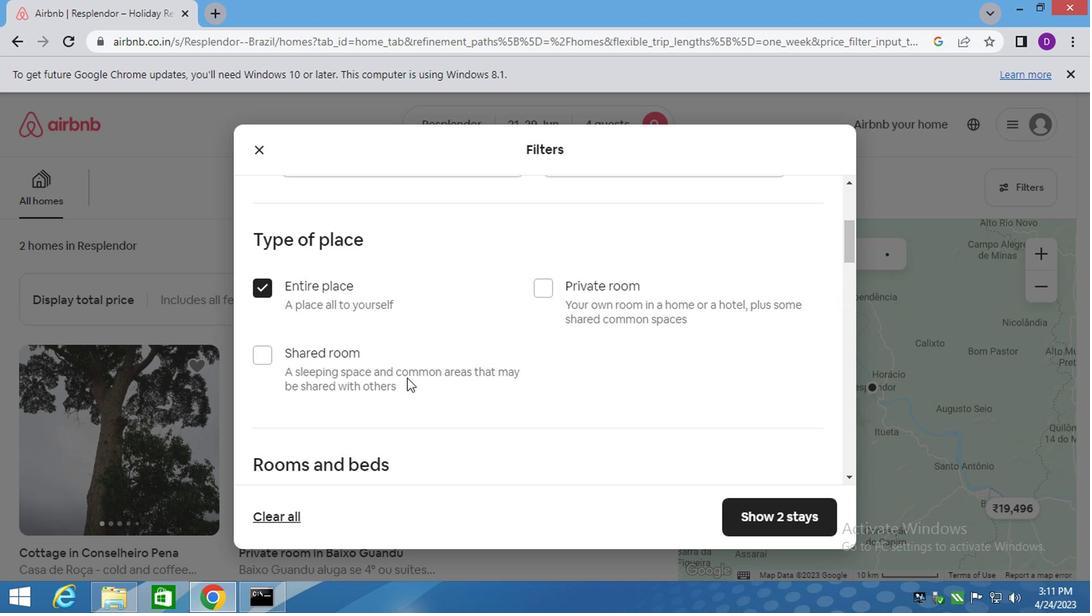 
Action: Mouse moved to (455, 385)
Screenshot: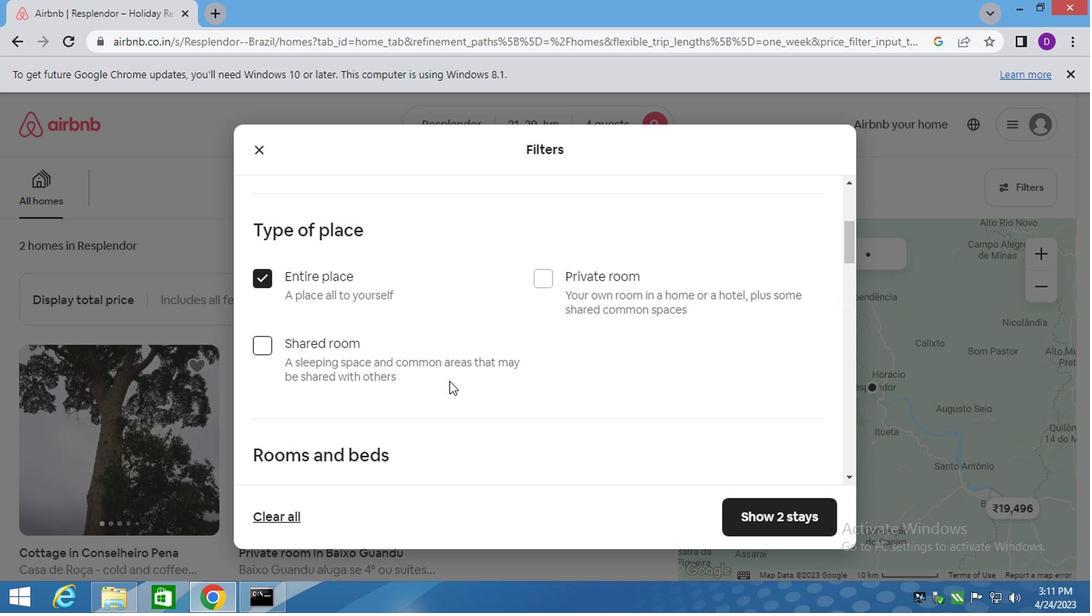 
Action: Mouse scrolled (455, 383) with delta (0, -1)
Screenshot: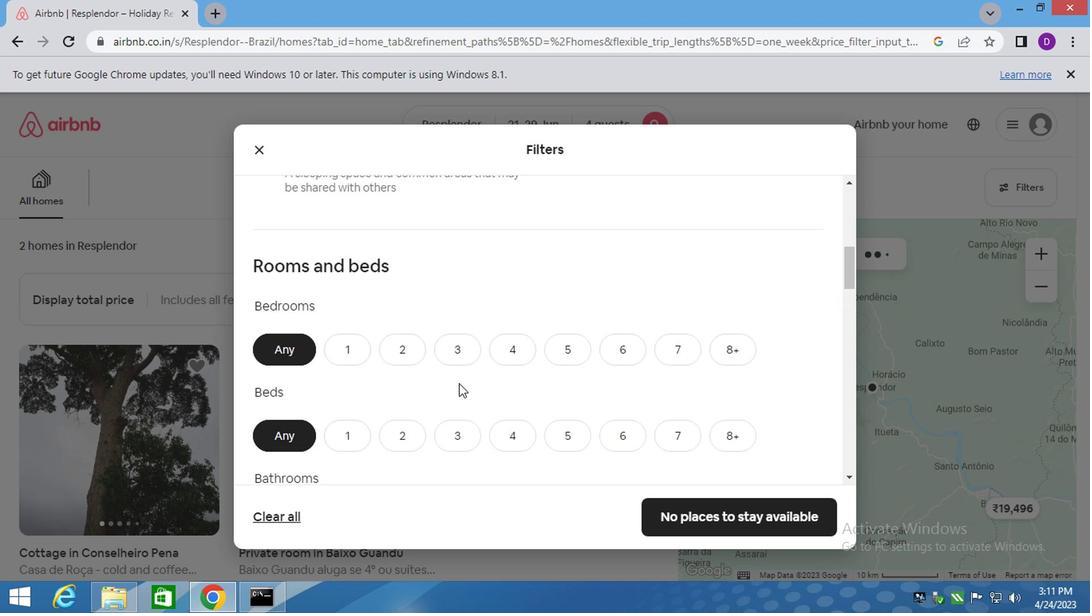 
Action: Mouse moved to (399, 232)
Screenshot: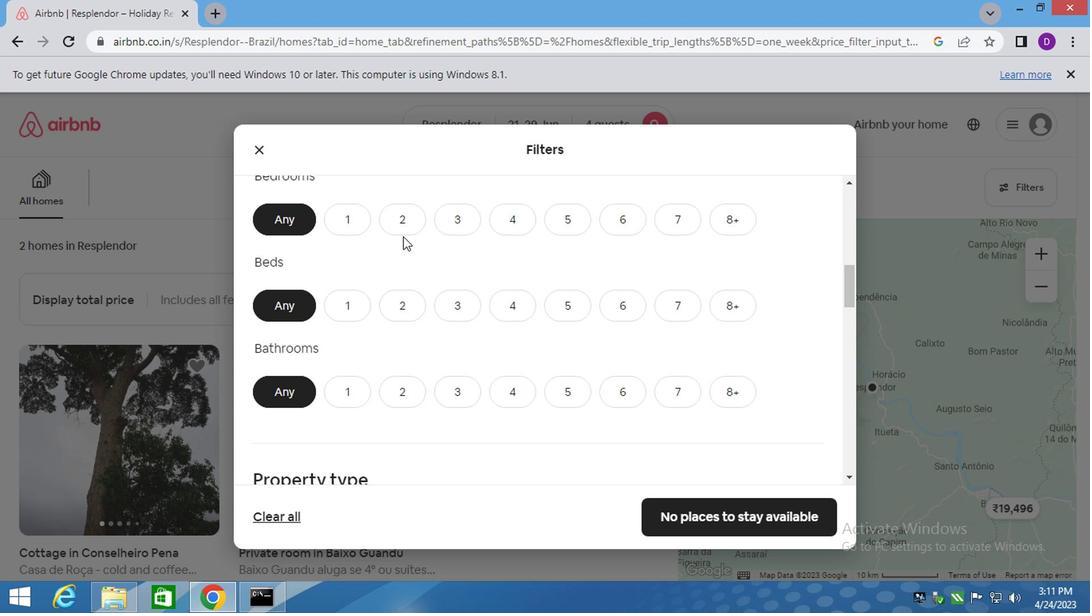 
Action: Mouse pressed left at (399, 232)
Screenshot: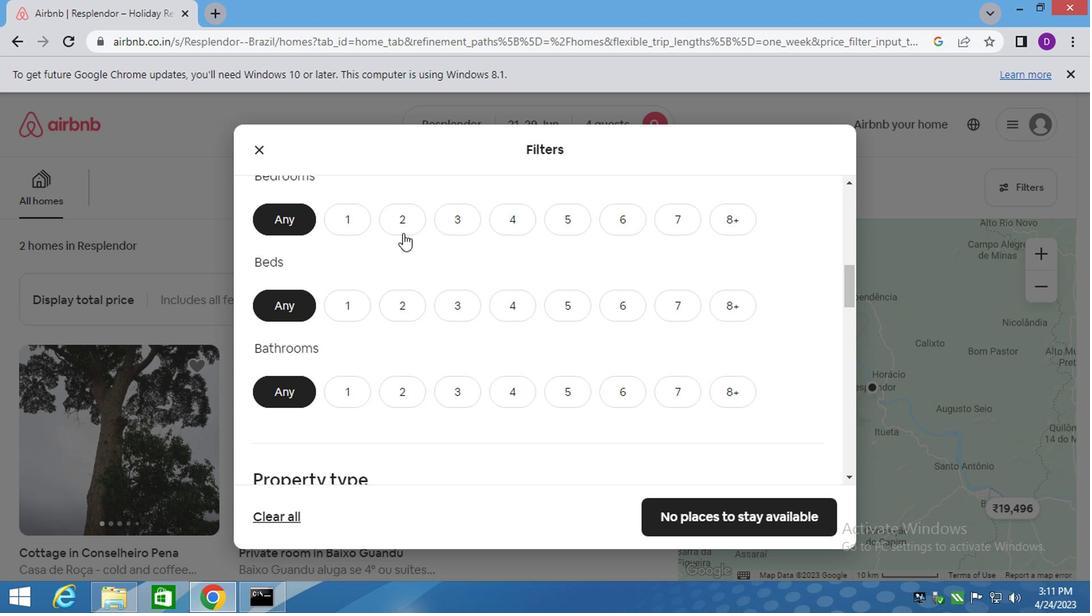 
Action: Mouse moved to (393, 301)
Screenshot: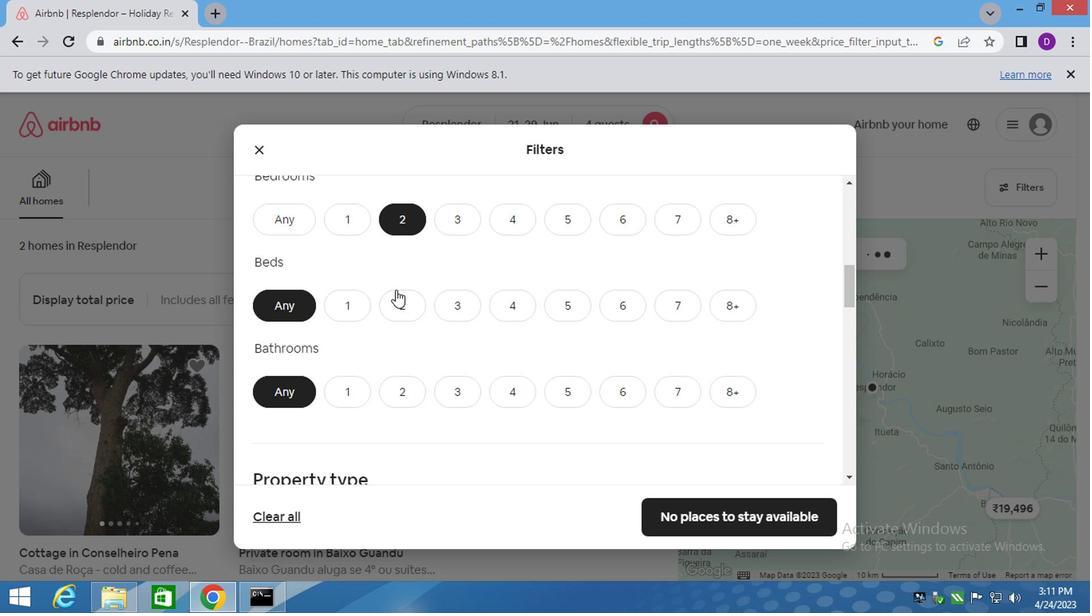 
Action: Mouse pressed left at (393, 301)
Screenshot: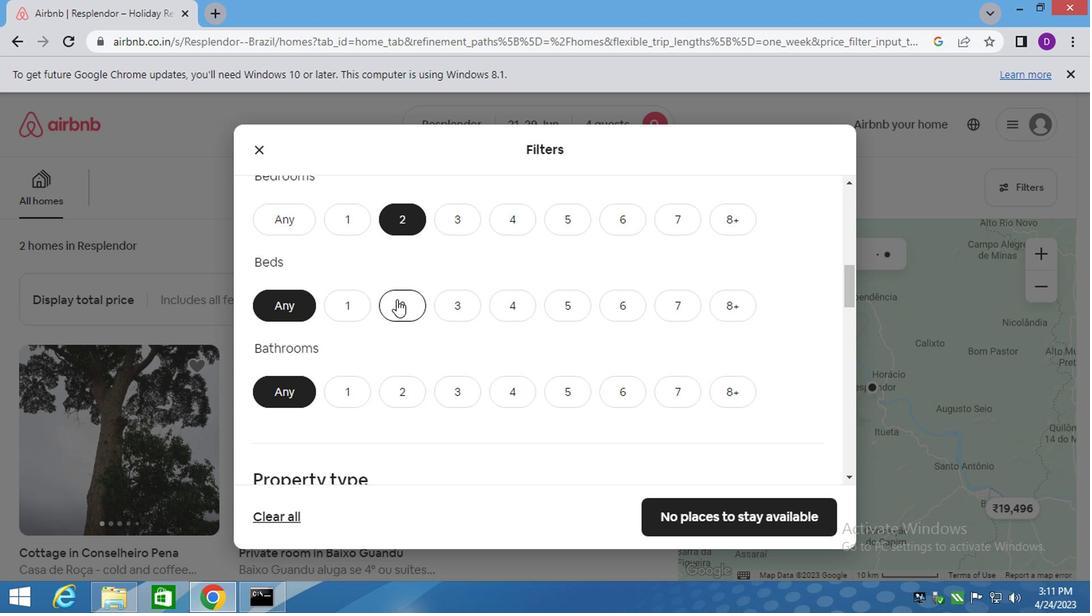 
Action: Mouse moved to (395, 392)
Screenshot: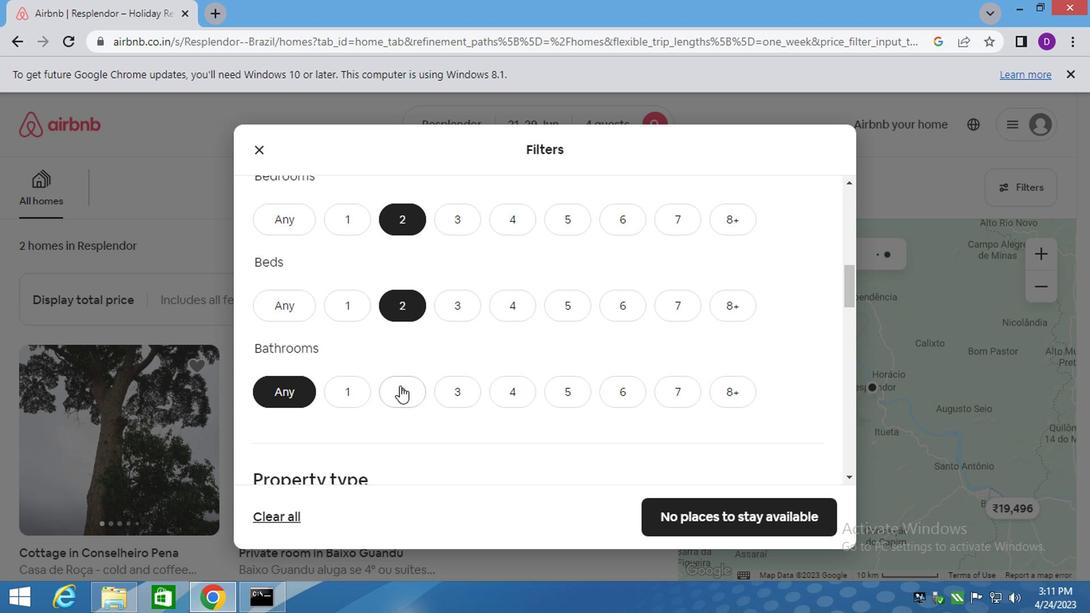 
Action: Mouse pressed left at (395, 392)
Screenshot: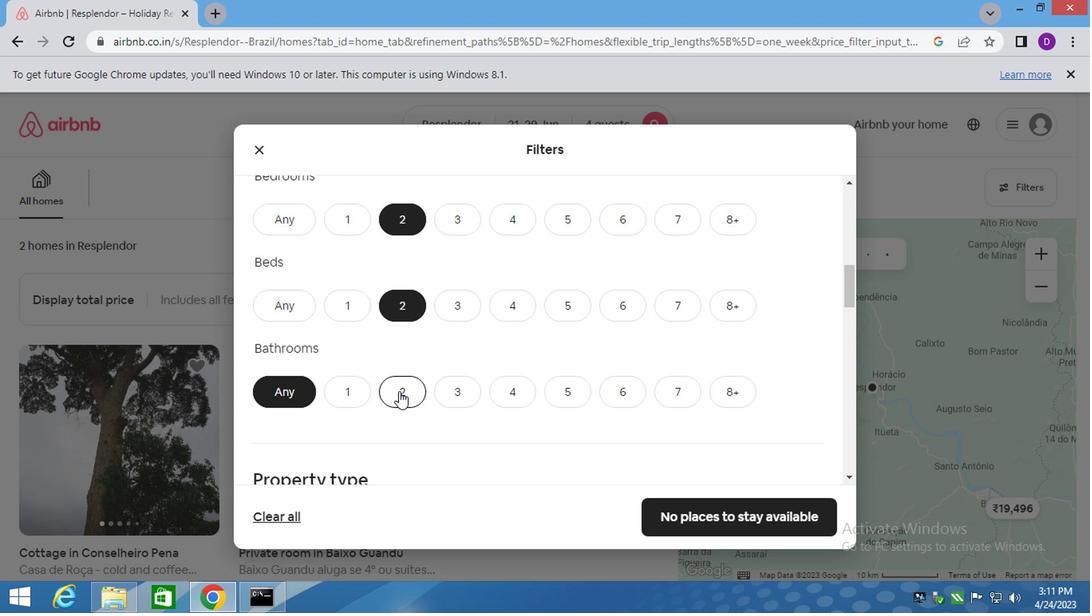 
Action: Mouse moved to (395, 392)
Screenshot: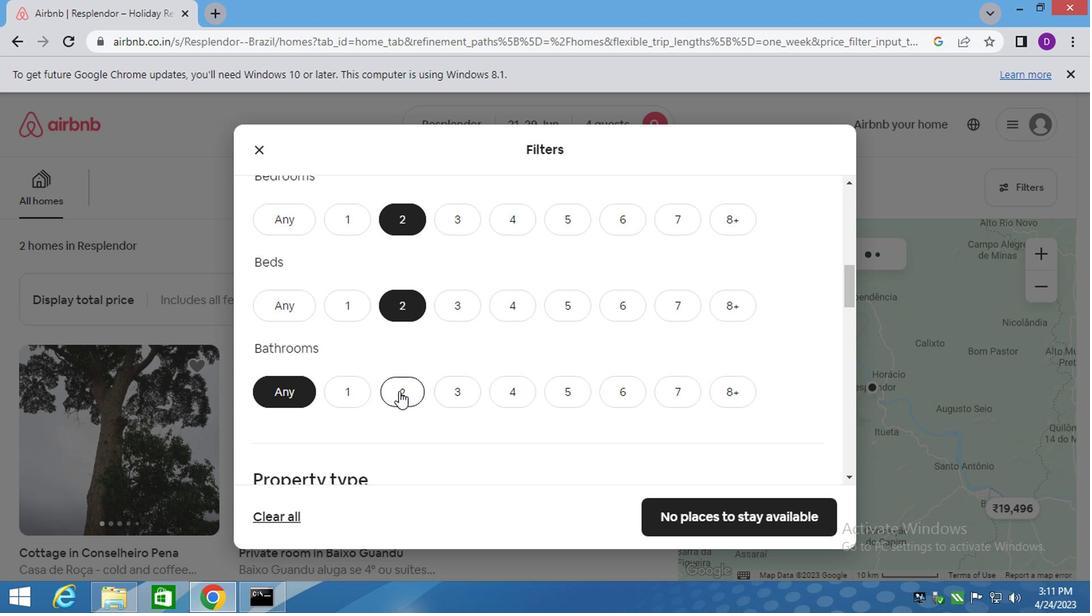 
Action: Mouse scrolled (395, 391) with delta (0, -1)
Screenshot: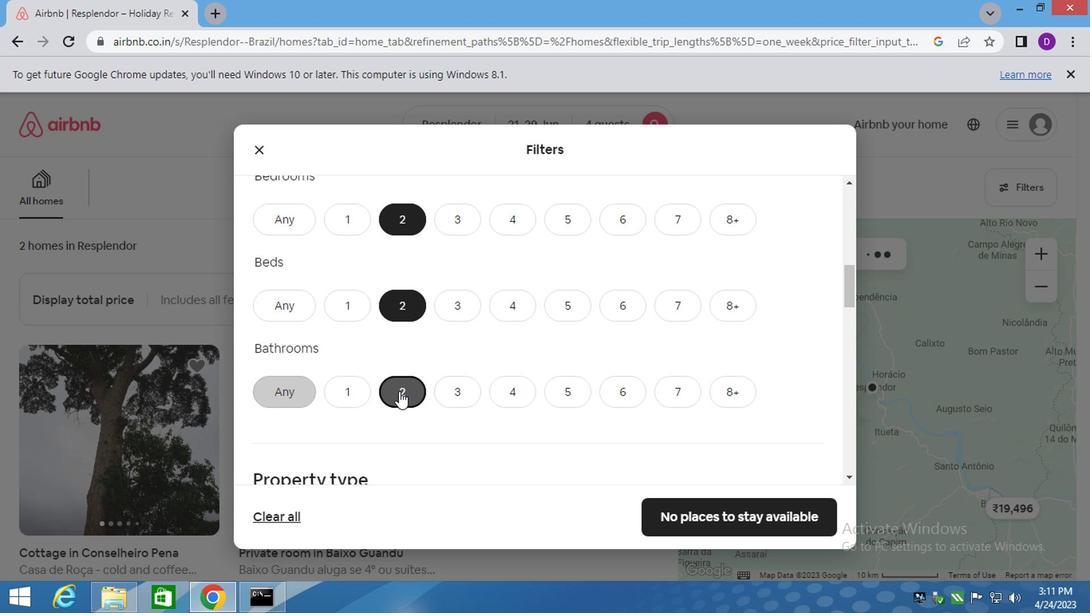 
Action: Mouse scrolled (395, 391) with delta (0, -1)
Screenshot: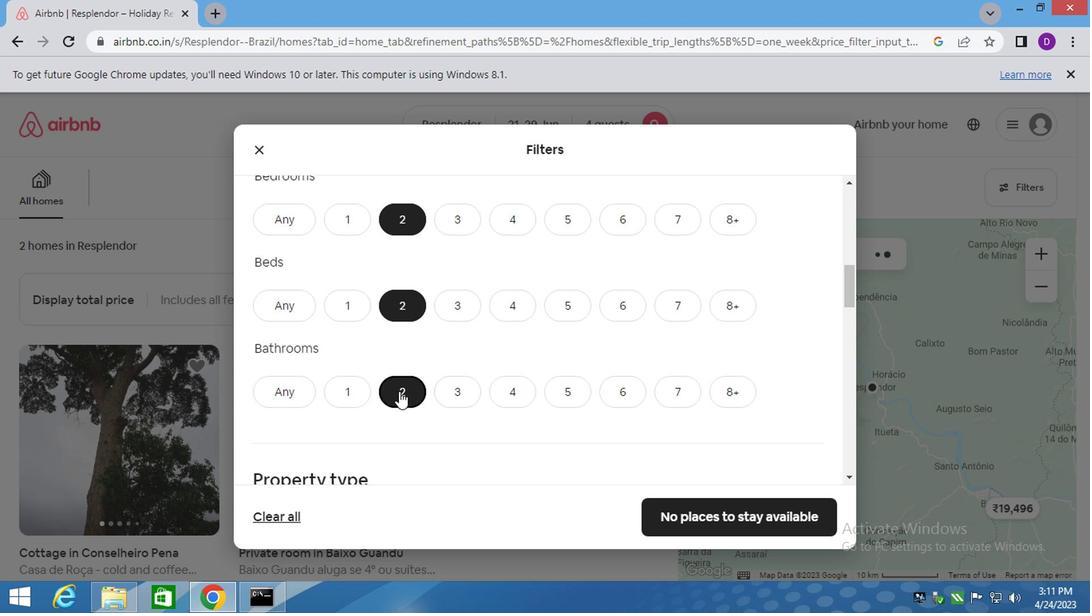 
Action: Mouse scrolled (395, 391) with delta (0, -1)
Screenshot: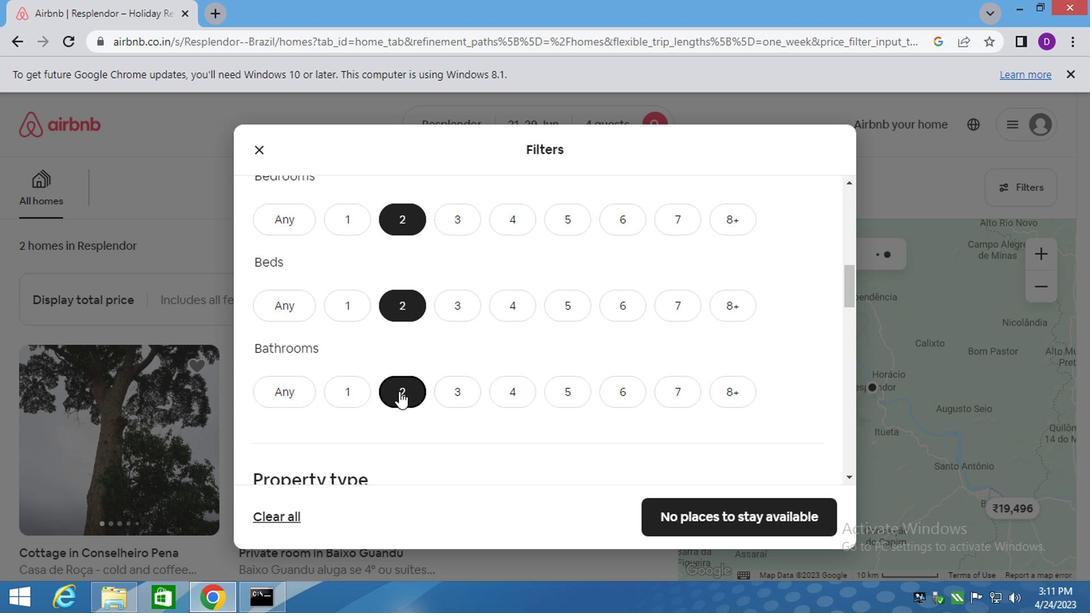 
Action: Mouse scrolled (395, 391) with delta (0, -1)
Screenshot: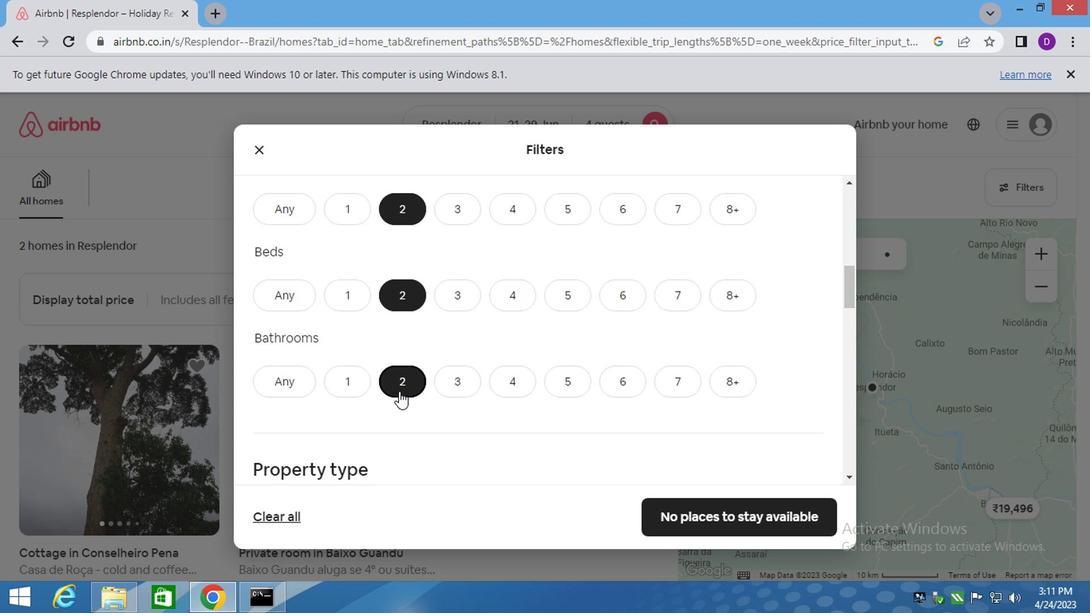 
Action: Mouse moved to (322, 262)
Screenshot: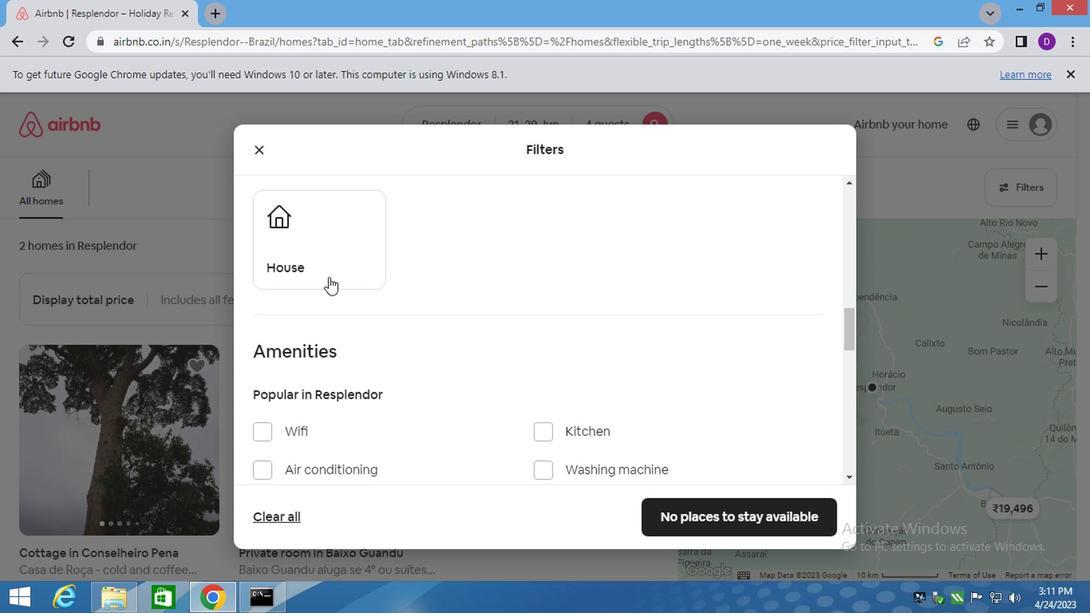 
Action: Mouse pressed left at (322, 262)
Screenshot: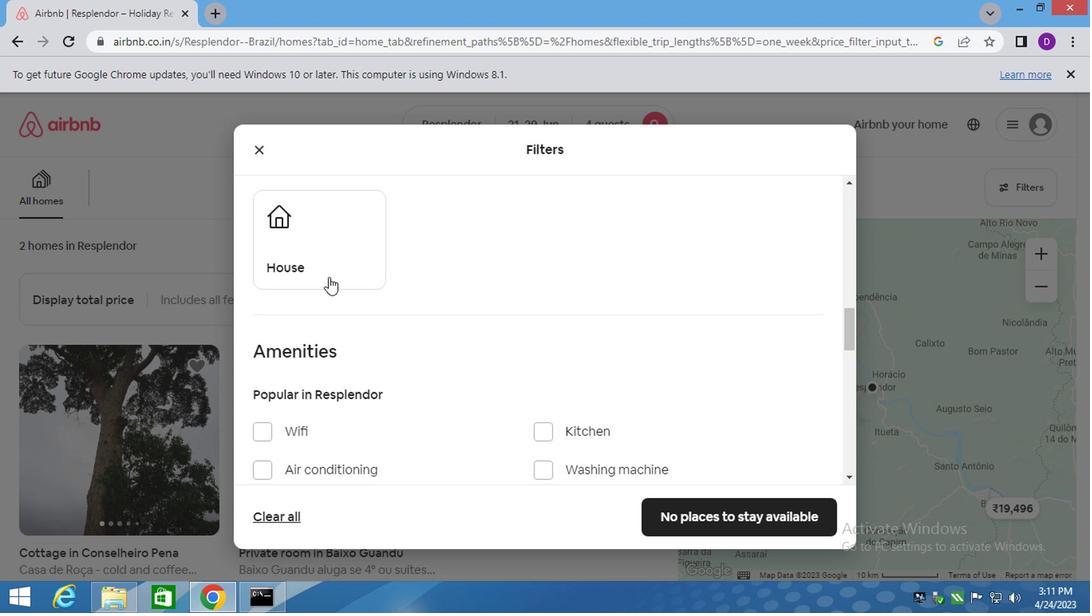 
Action: Mouse moved to (425, 339)
Screenshot: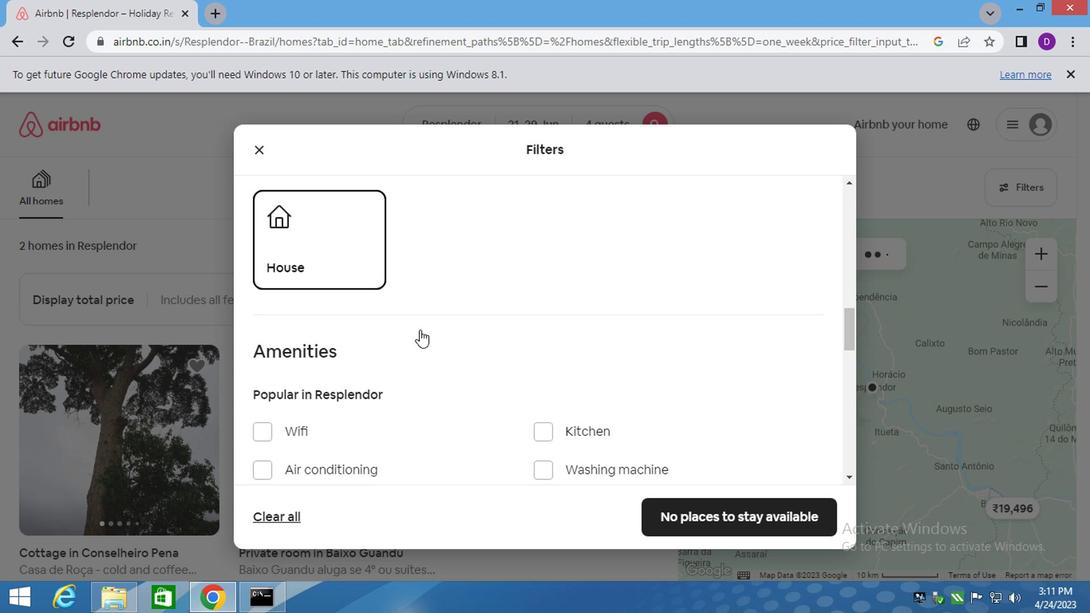 
Action: Mouse scrolled (425, 337) with delta (0, -1)
Screenshot: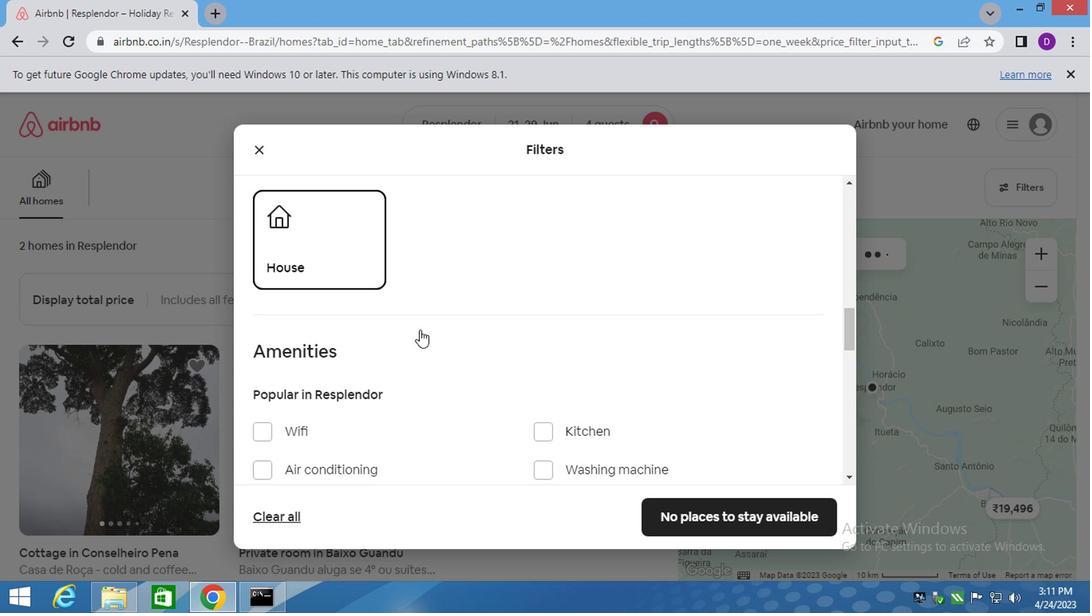 
Action: Mouse scrolled (425, 337) with delta (0, -1)
Screenshot: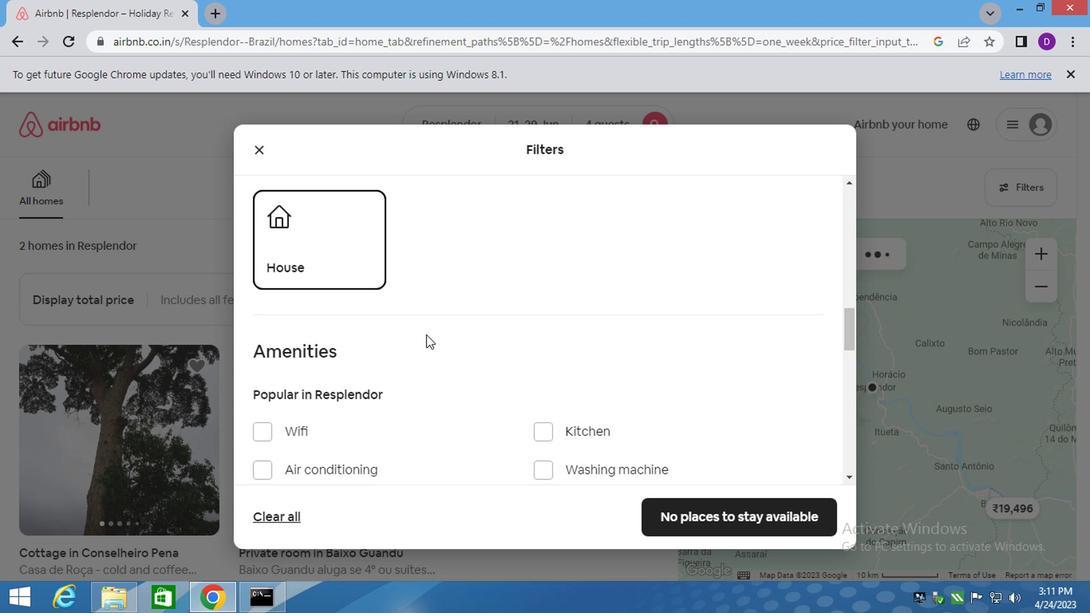 
Action: Mouse scrolled (425, 337) with delta (0, -1)
Screenshot: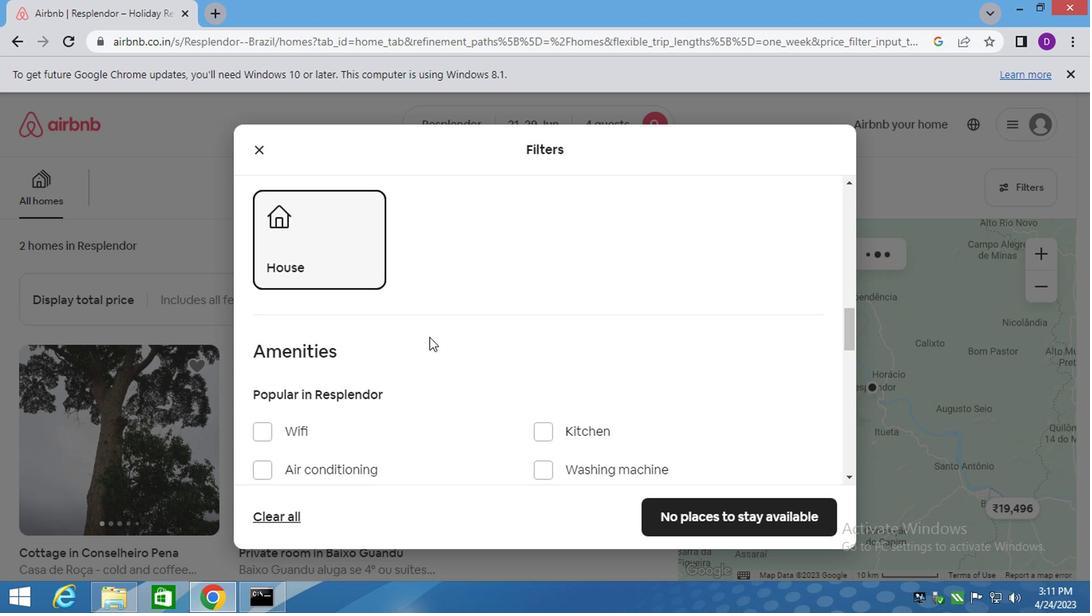 
Action: Mouse scrolled (425, 337) with delta (0, -1)
Screenshot: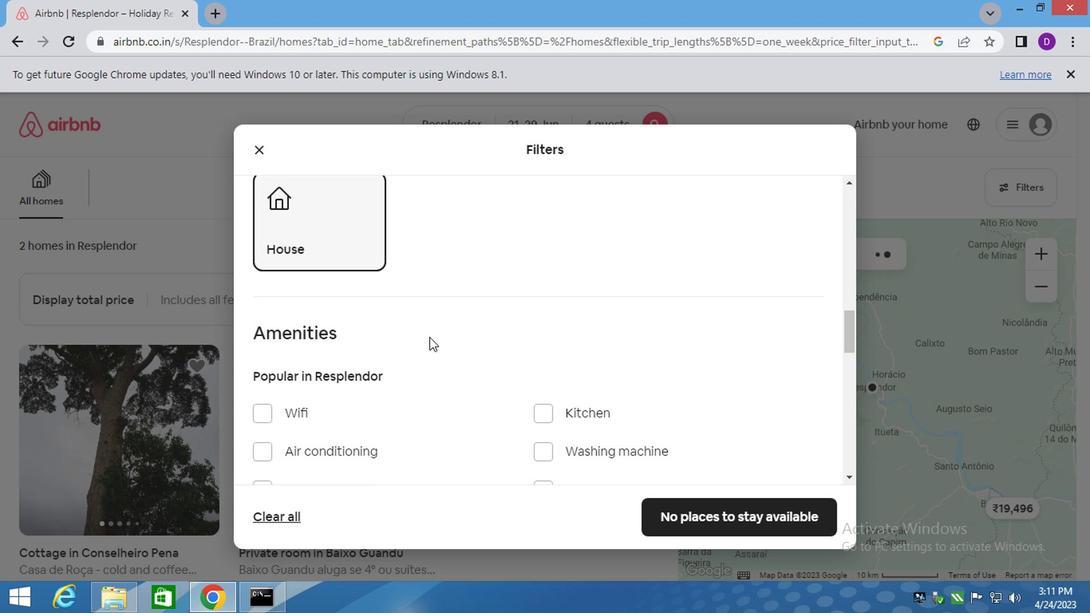 
Action: Mouse moved to (781, 397)
Screenshot: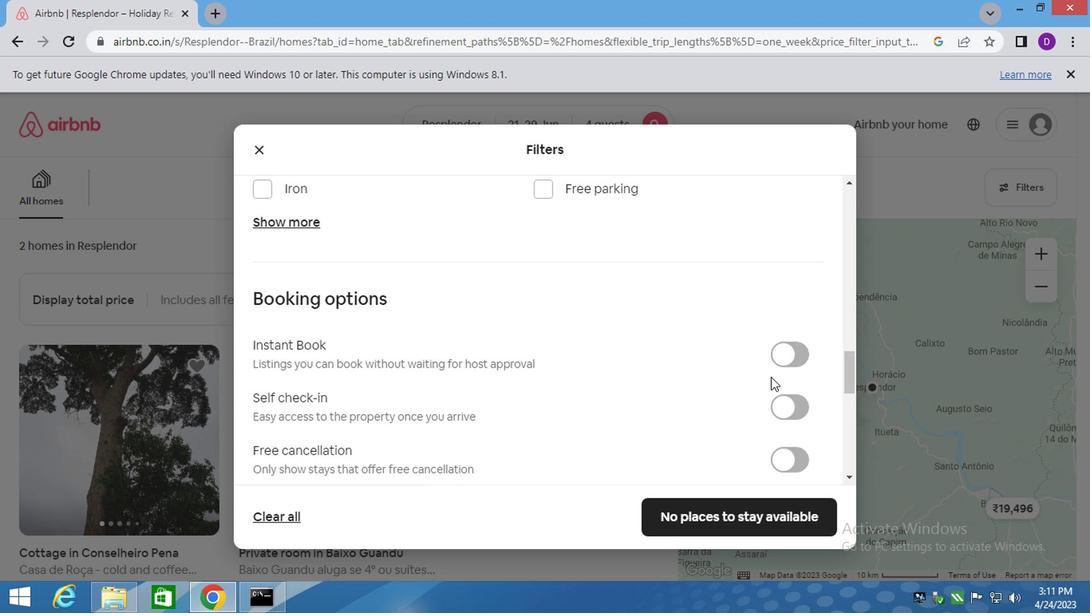 
Action: Mouse pressed left at (781, 397)
Screenshot: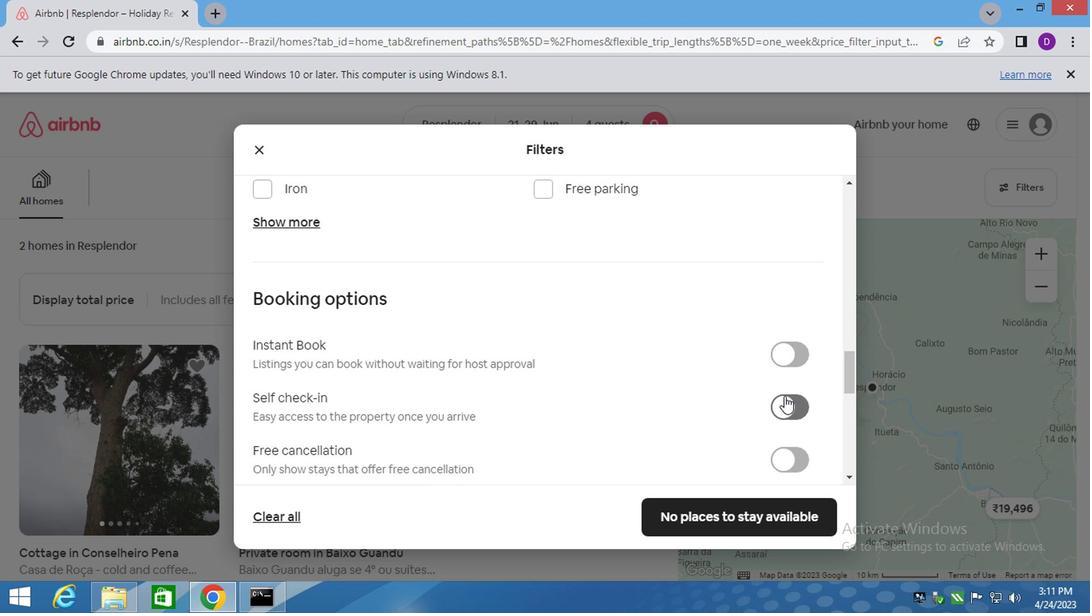 
Action: Mouse moved to (614, 399)
Screenshot: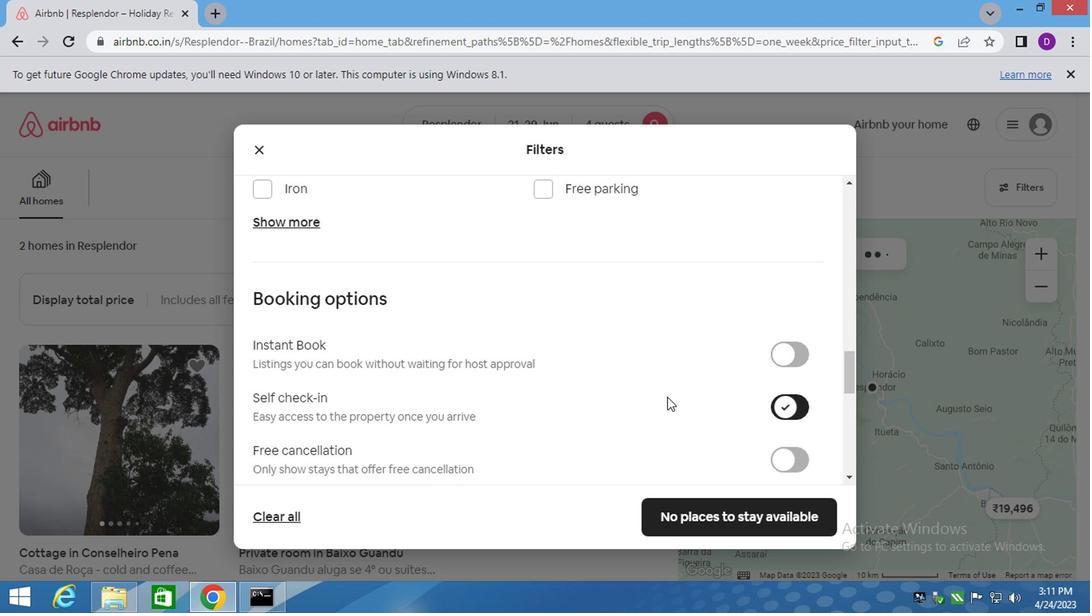 
Action: Mouse scrolled (614, 399) with delta (0, 0)
Screenshot: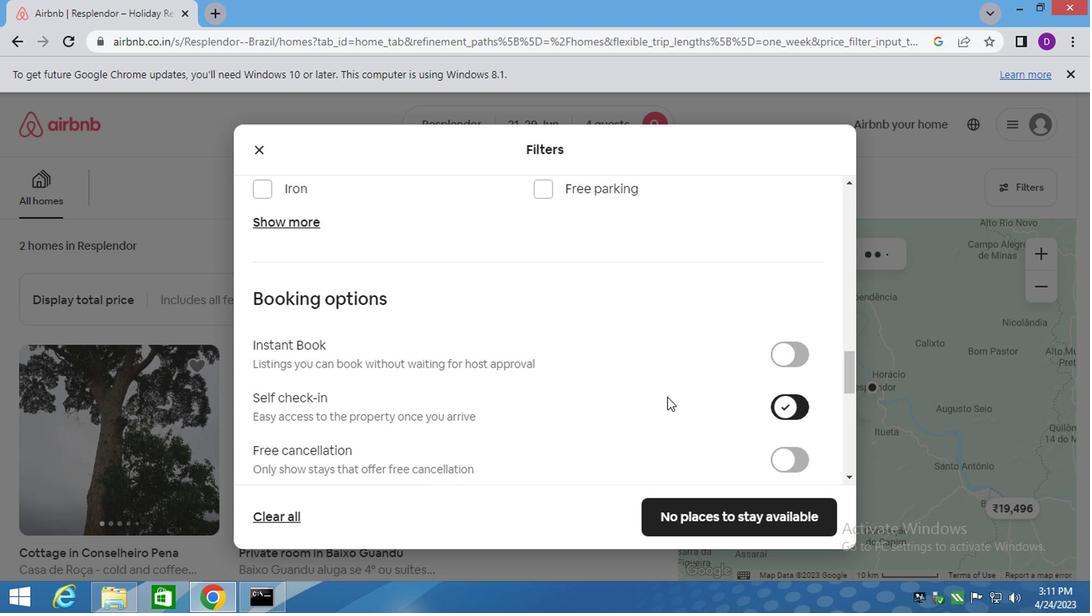 
Action: Mouse scrolled (614, 399) with delta (0, 0)
Screenshot: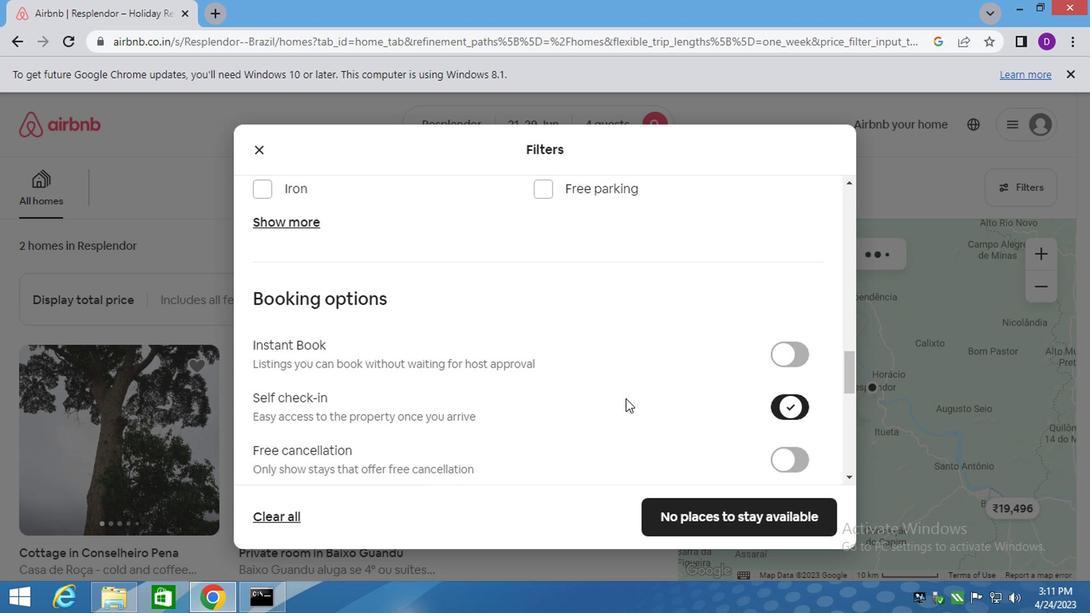 
Action: Mouse scrolled (614, 399) with delta (0, 0)
Screenshot: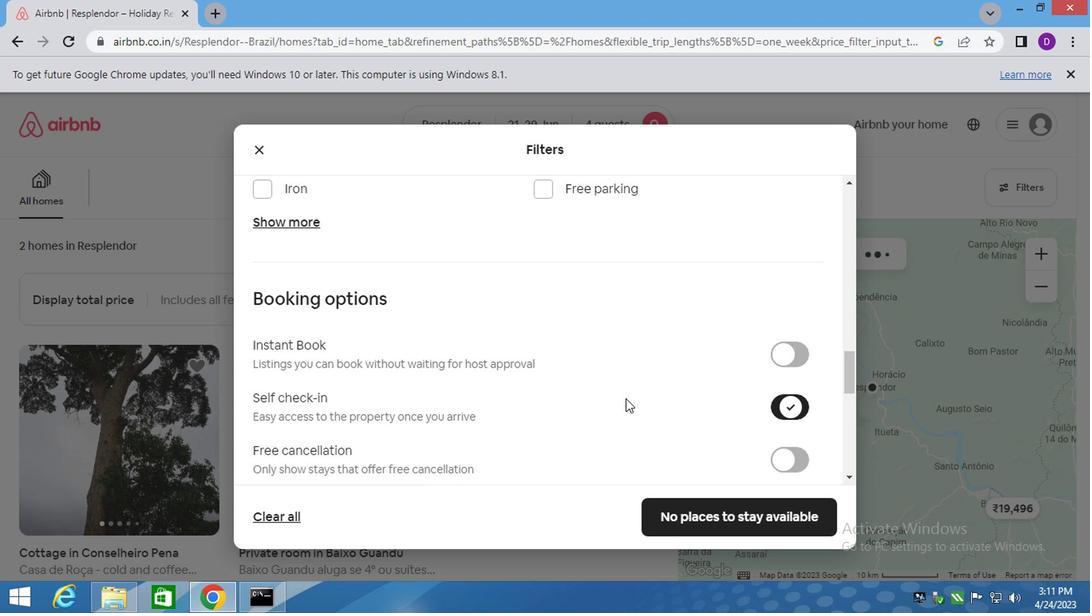 
Action: Mouse moved to (613, 399)
Screenshot: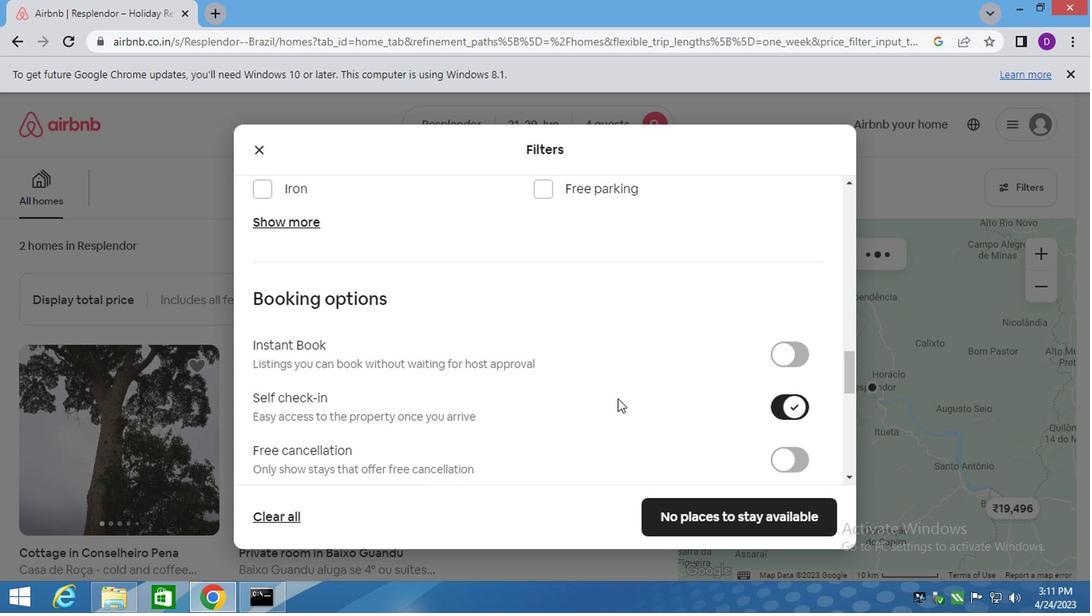 
Action: Mouse scrolled (613, 399) with delta (0, 0)
Screenshot: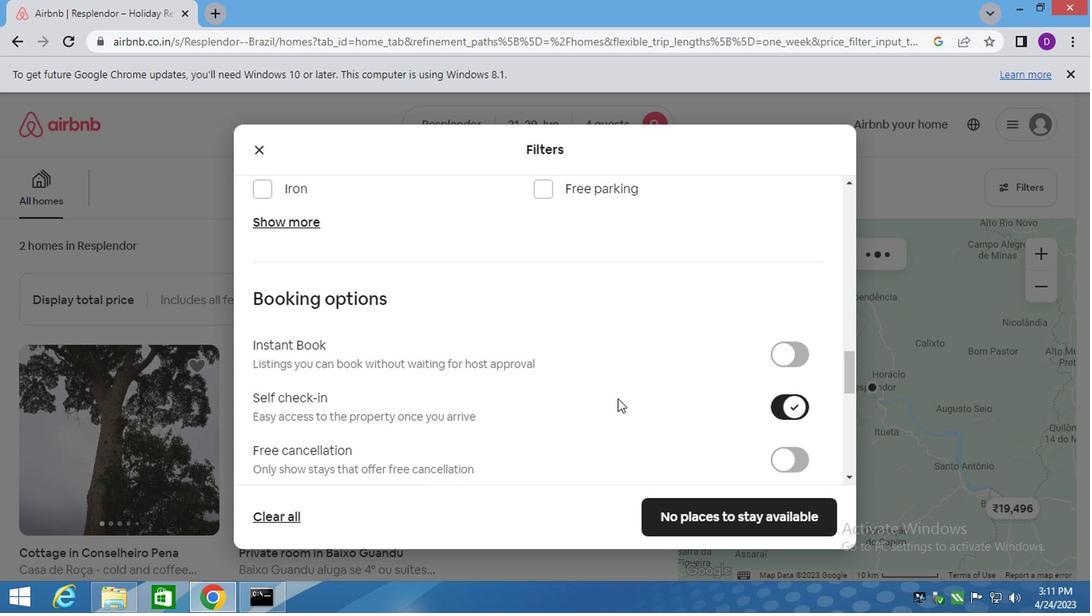 
Action: Mouse moved to (610, 399)
Screenshot: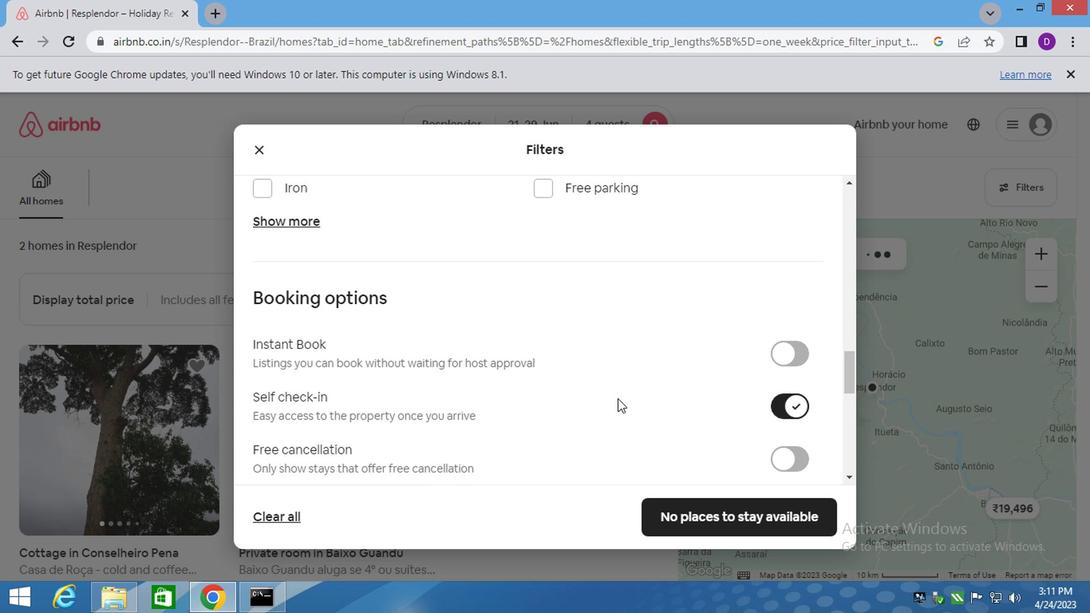 
Action: Mouse scrolled (610, 399) with delta (0, 0)
Screenshot: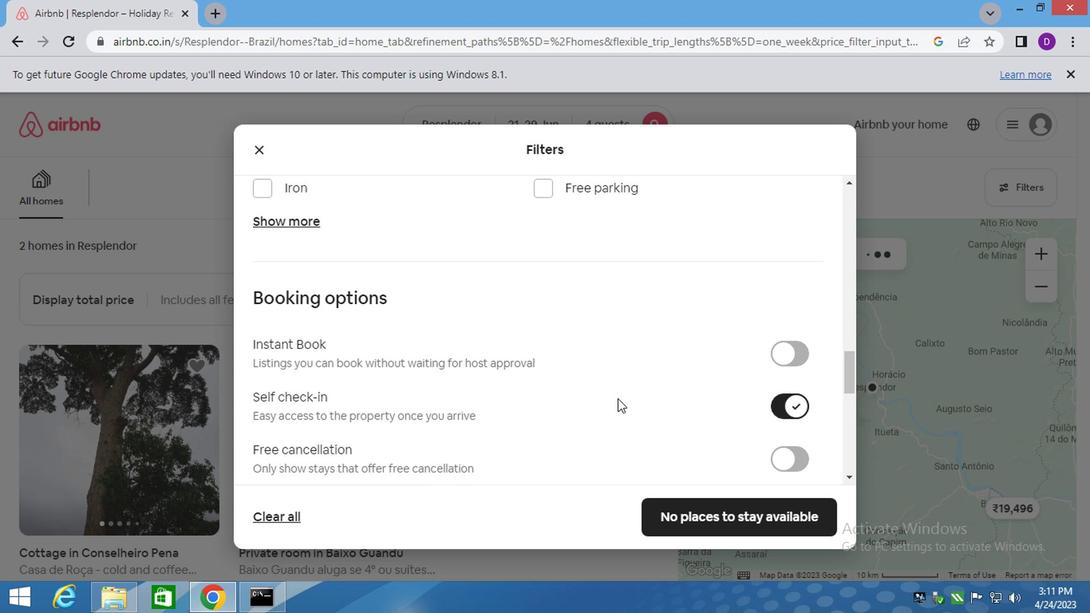 
Action: Mouse moved to (377, 425)
Screenshot: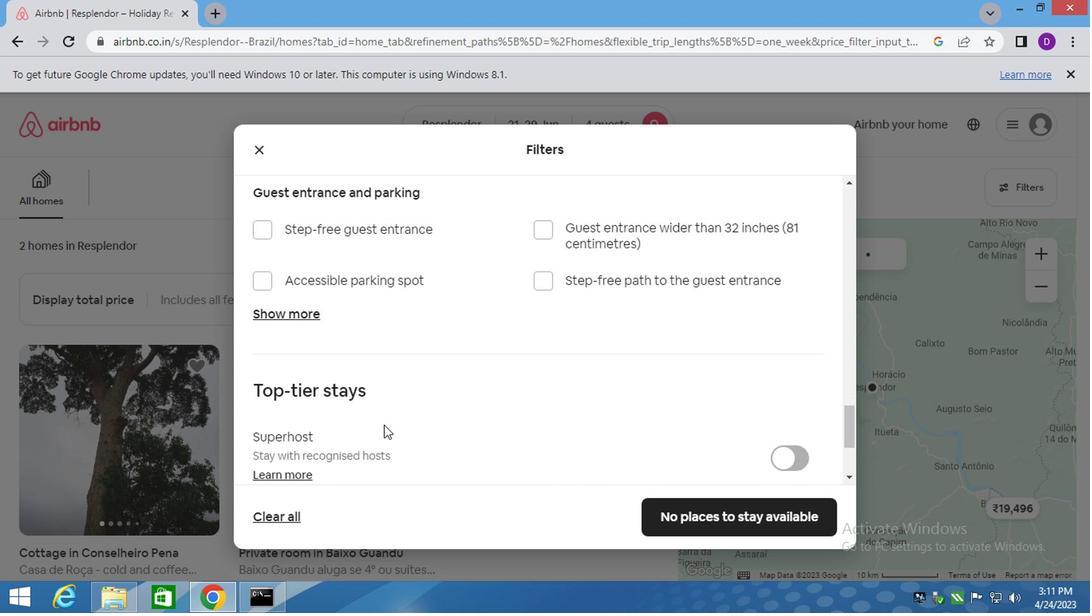 
Action: Mouse scrolled (377, 424) with delta (0, 0)
Screenshot: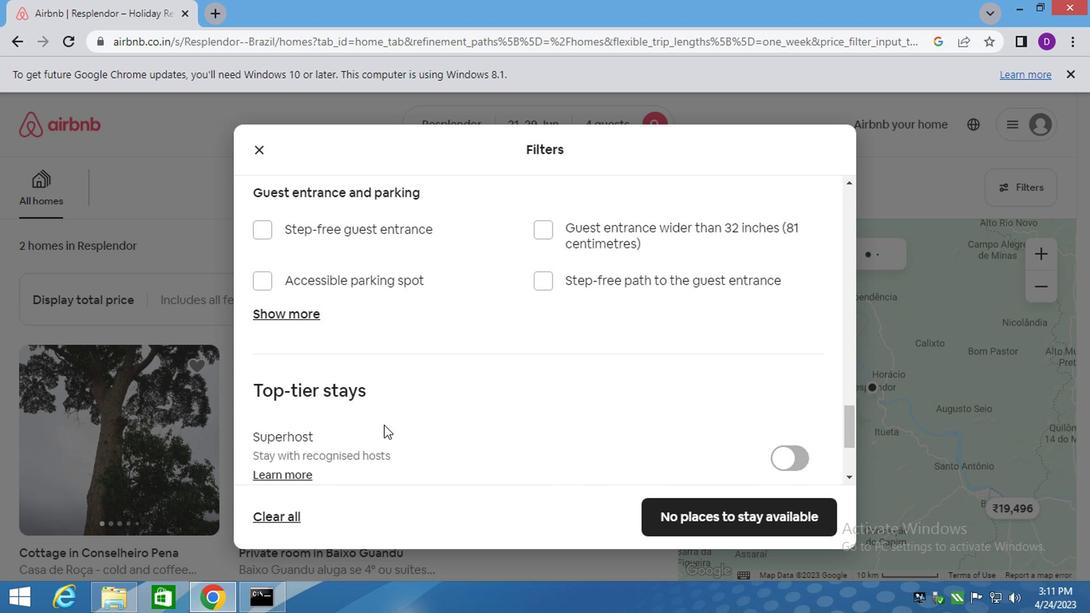 
Action: Mouse scrolled (377, 424) with delta (0, 0)
Screenshot: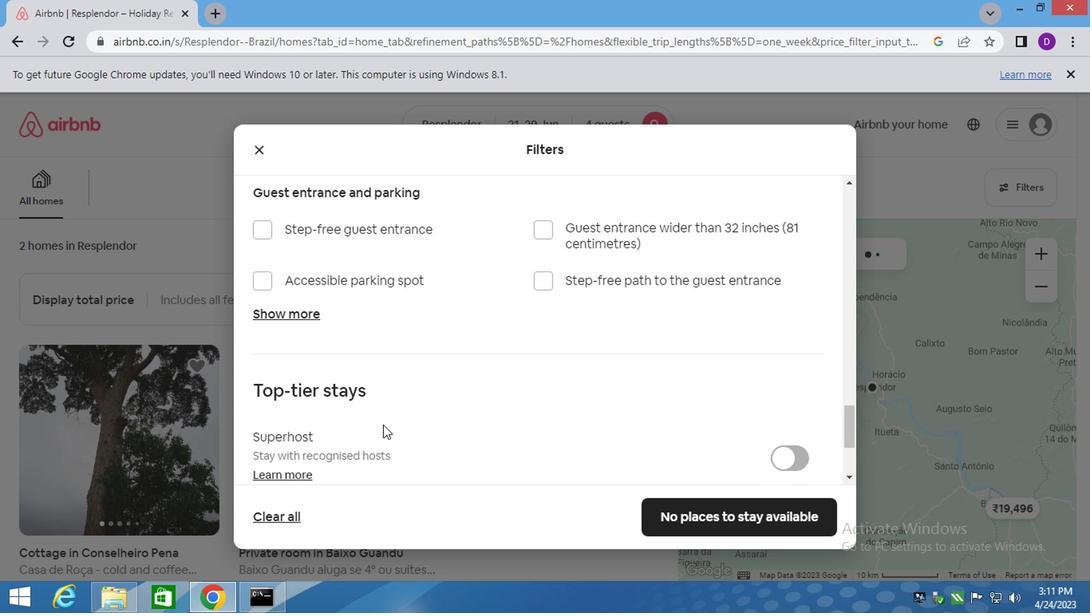 
Action: Mouse moved to (371, 423)
Screenshot: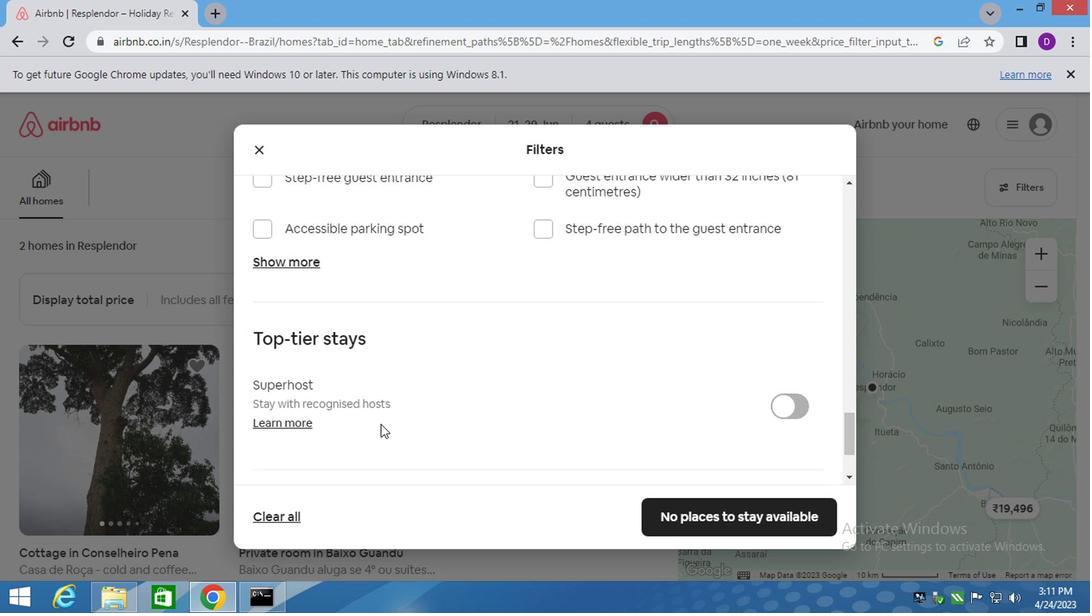
Action: Mouse scrolled (374, 424) with delta (0, 0)
Screenshot: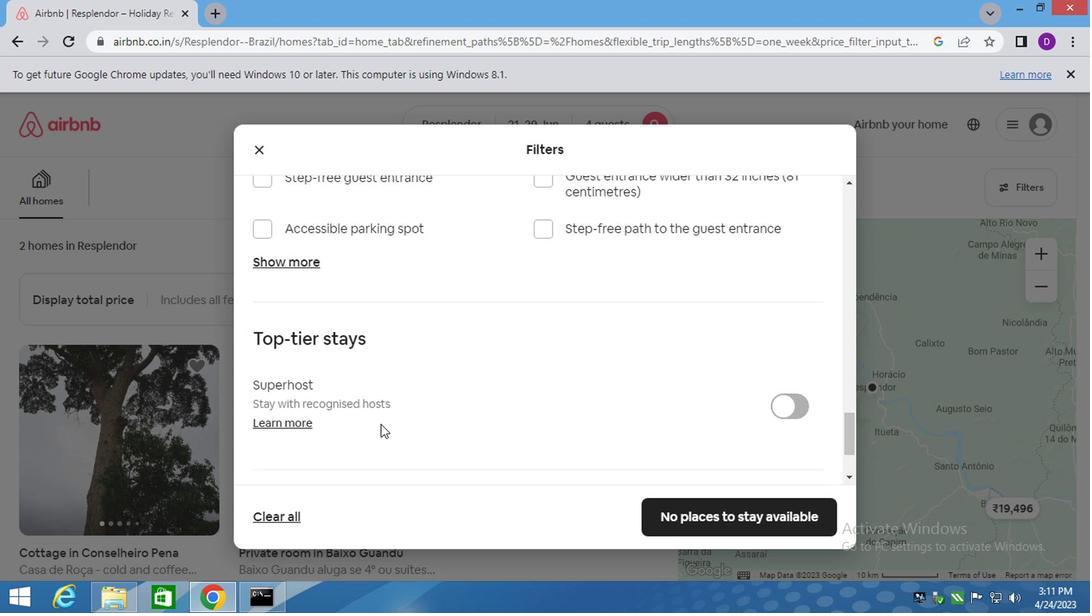 
Action: Mouse moved to (310, 447)
Screenshot: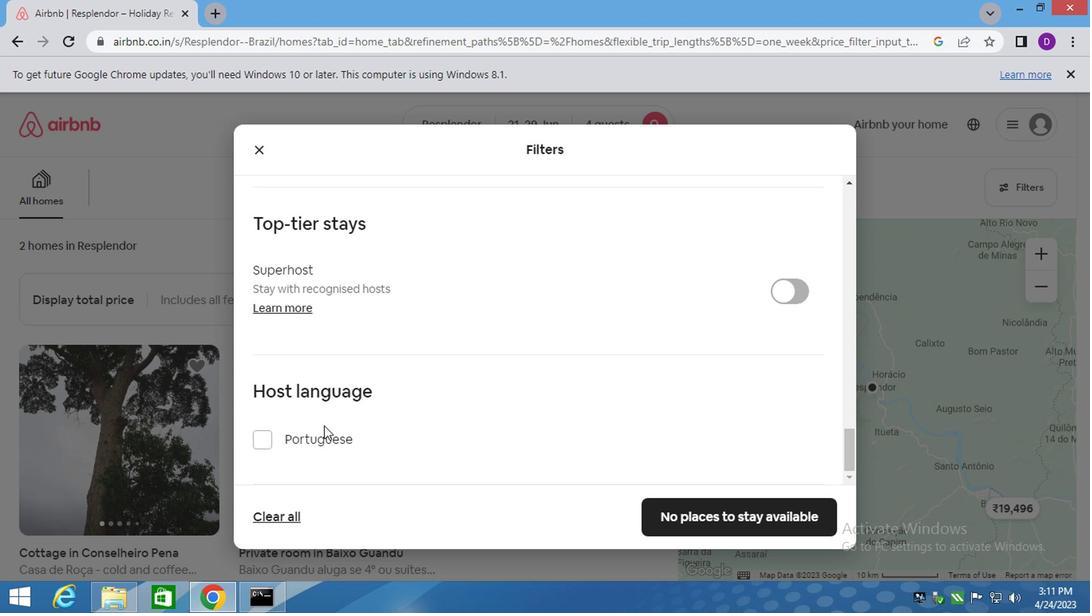 
Action: Mouse scrolled (310, 446) with delta (0, 0)
Screenshot: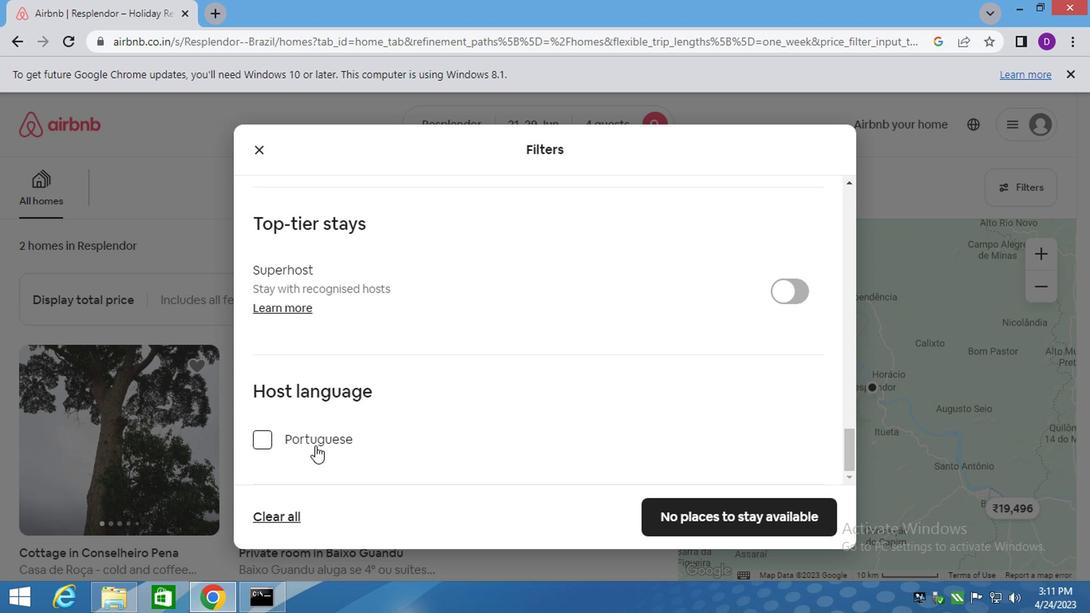
Action: Mouse scrolled (310, 446) with delta (0, 0)
Screenshot: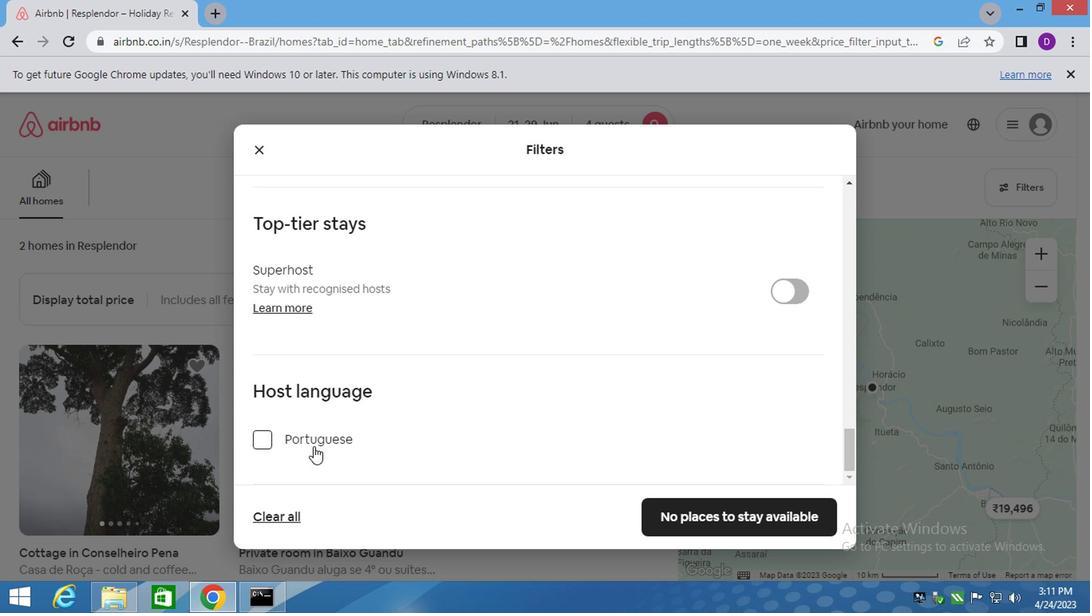 
Action: Mouse scrolled (310, 446) with delta (0, 0)
Screenshot: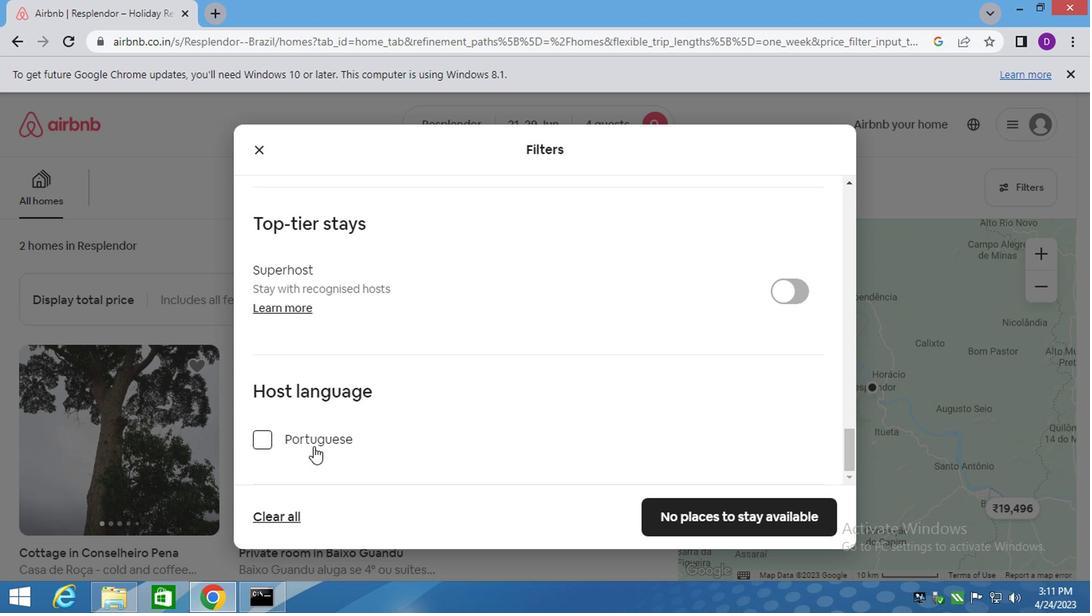 
Action: Mouse moved to (695, 512)
Screenshot: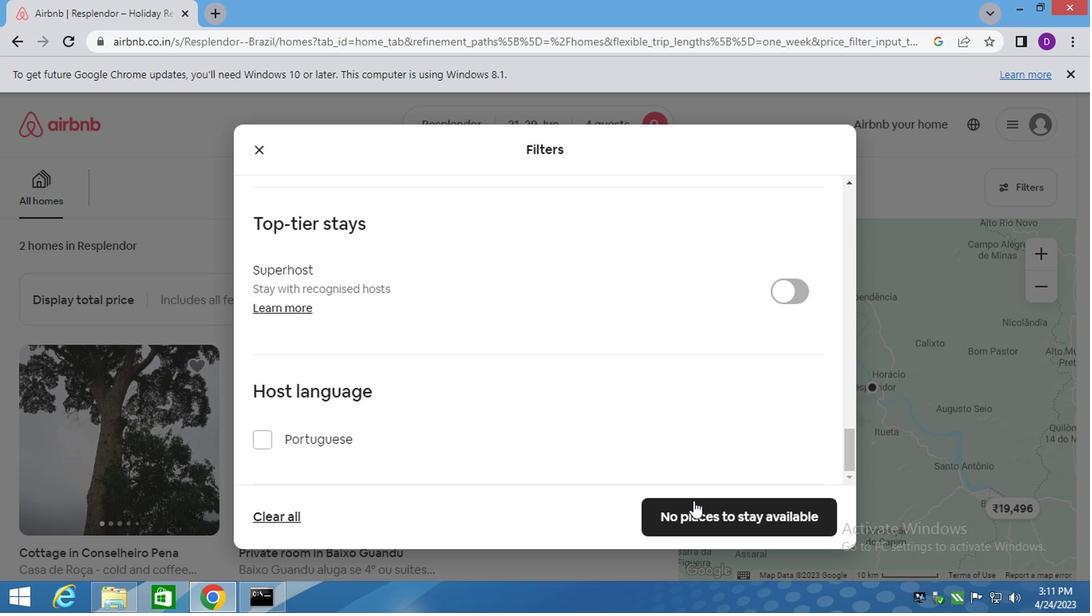
Action: Mouse pressed left at (695, 512)
Screenshot: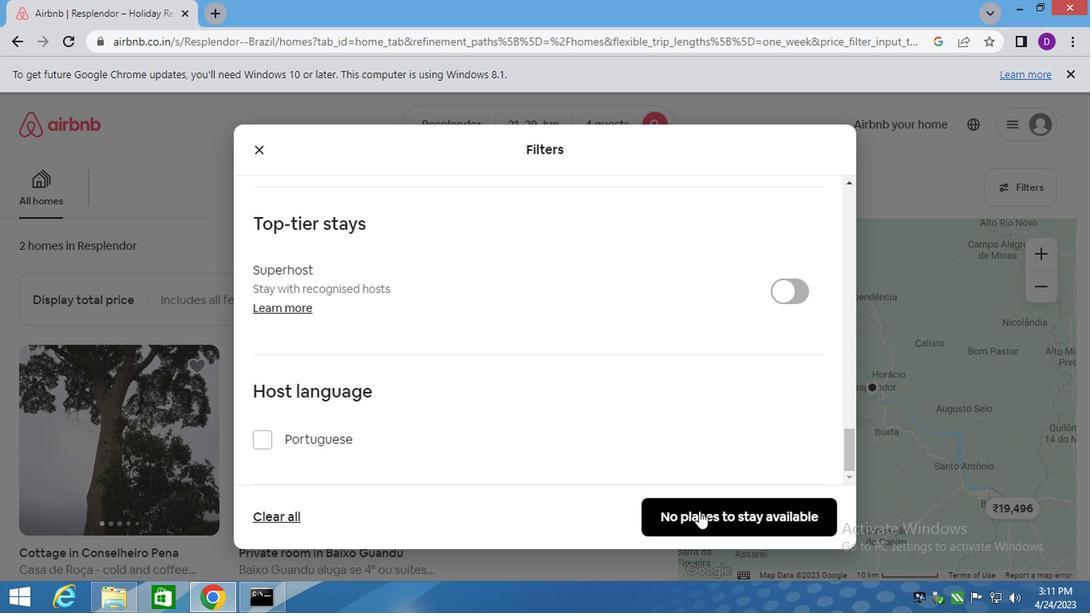 
Action: Mouse moved to (695, 512)
Screenshot: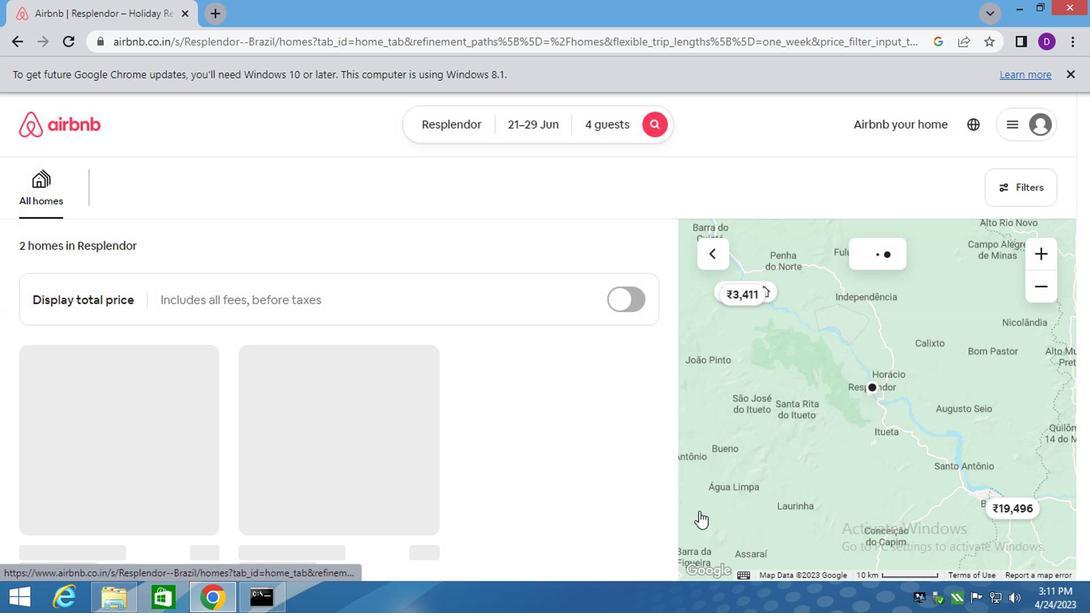 
